 Task: Check the average views per listing of bar in the last 3 years.
Action: Mouse moved to (1006, 223)
Screenshot: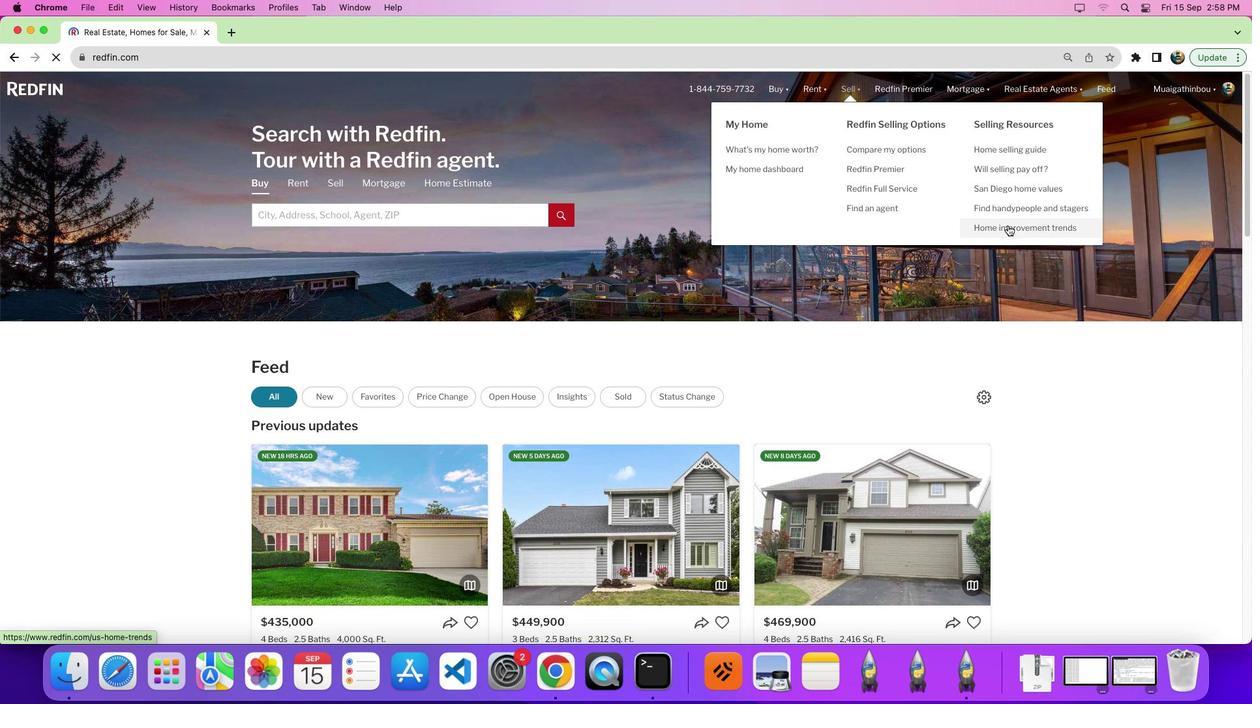 
Action: Mouse pressed left at (1006, 223)
Screenshot: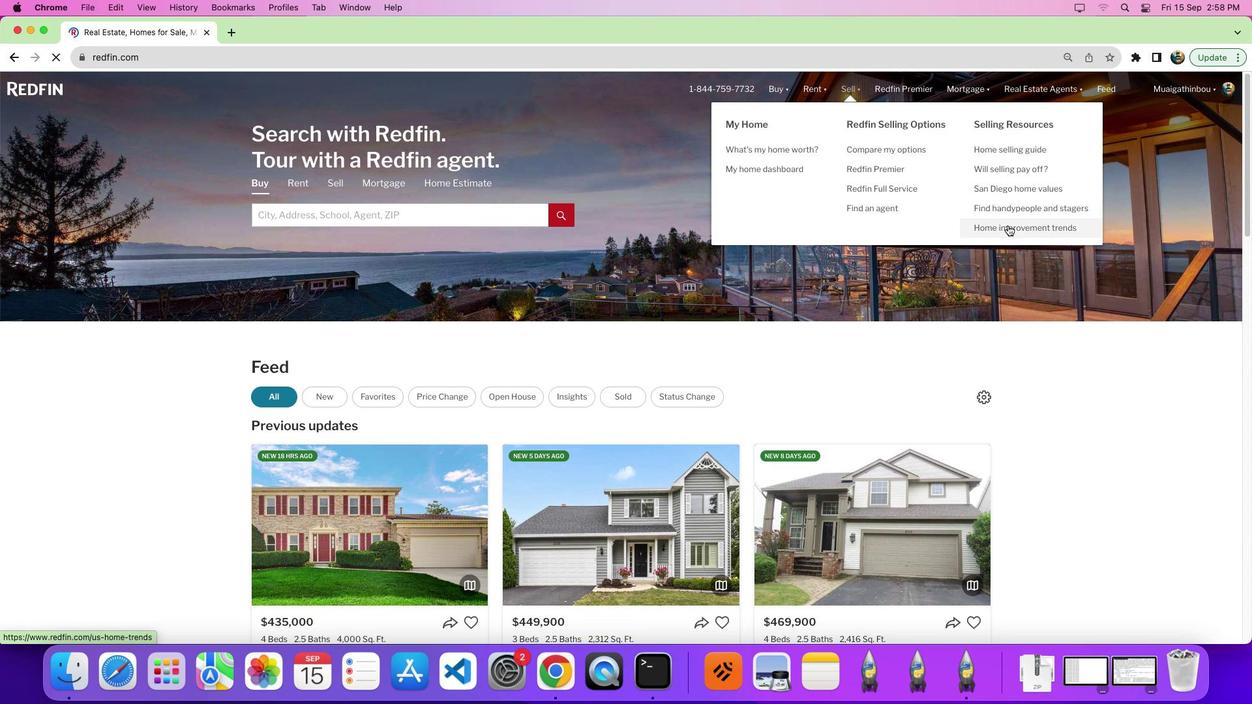 
Action: Mouse pressed left at (1006, 223)
Screenshot: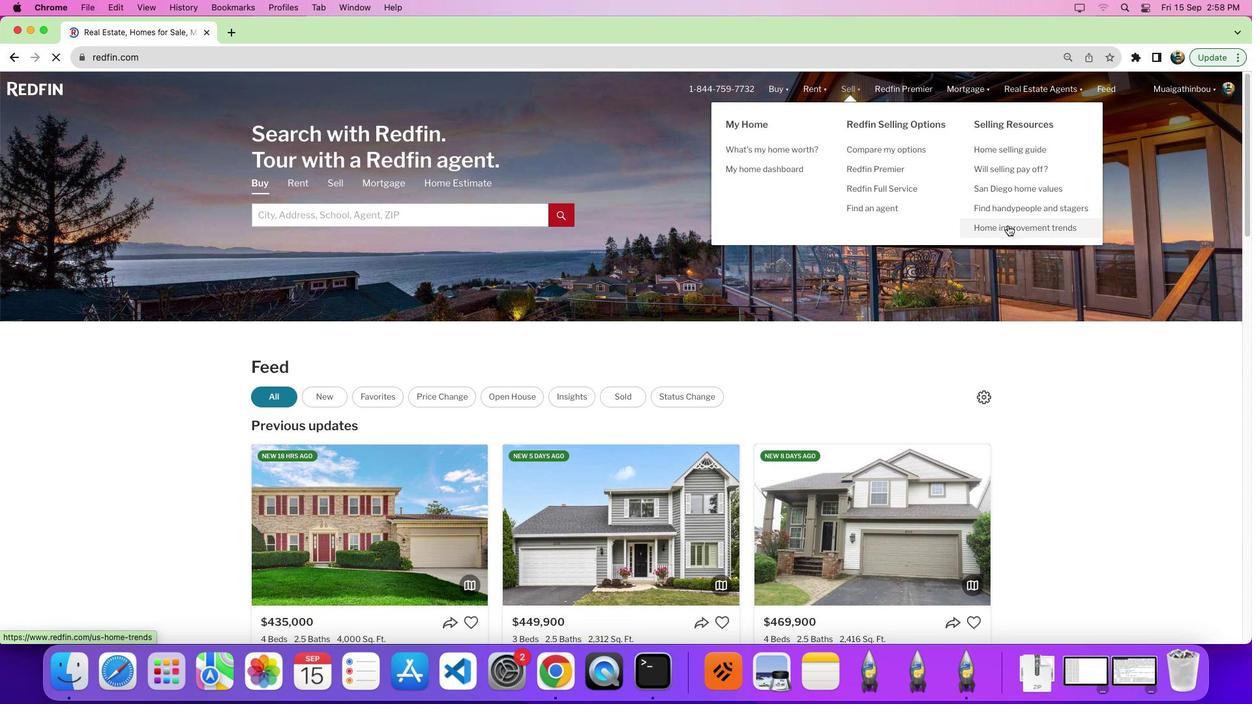 
Action: Mouse moved to (592, 402)
Screenshot: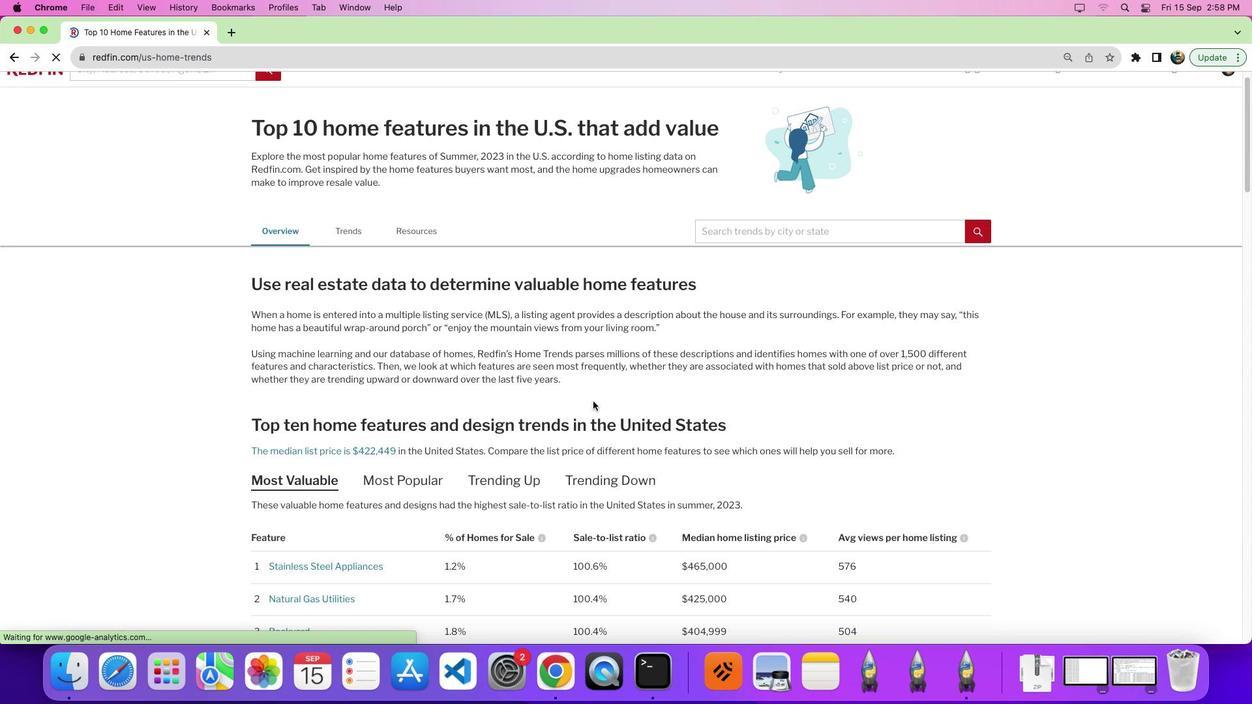 
Action: Mouse scrolled (592, 402) with delta (0, -1)
Screenshot: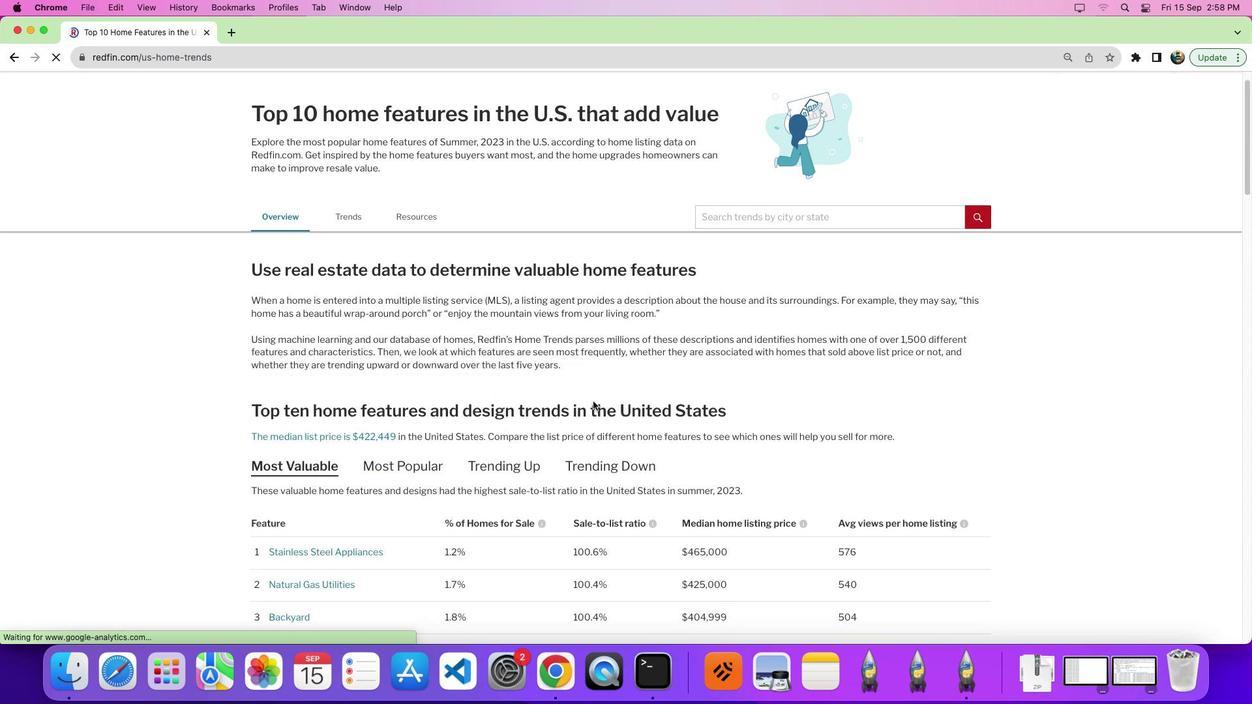 
Action: Mouse moved to (592, 402)
Screenshot: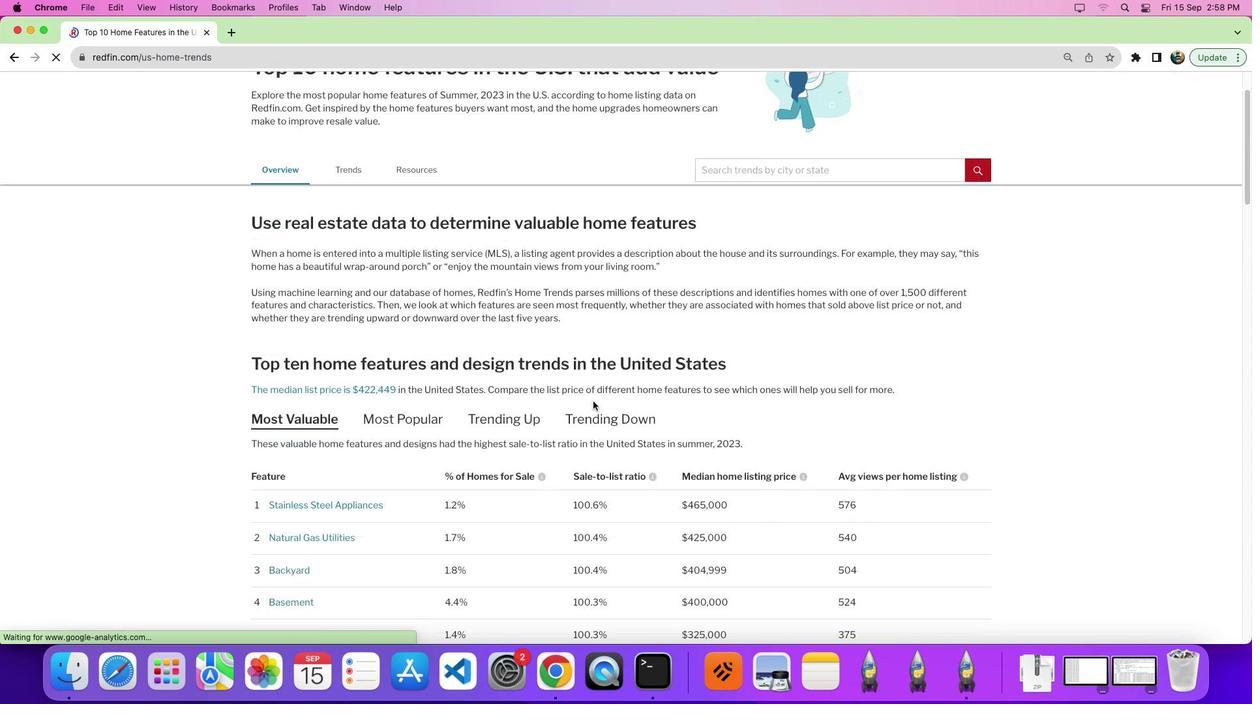 
Action: Mouse scrolled (592, 402) with delta (0, -1)
Screenshot: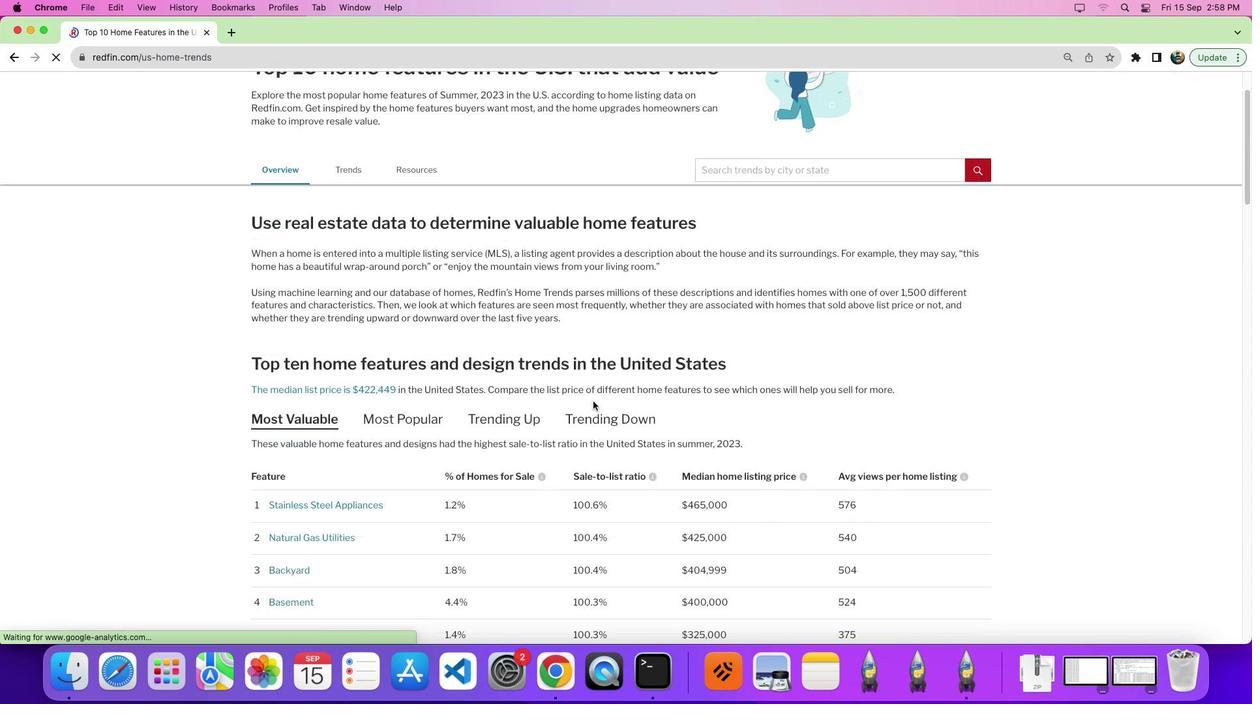 
Action: Mouse moved to (592, 400)
Screenshot: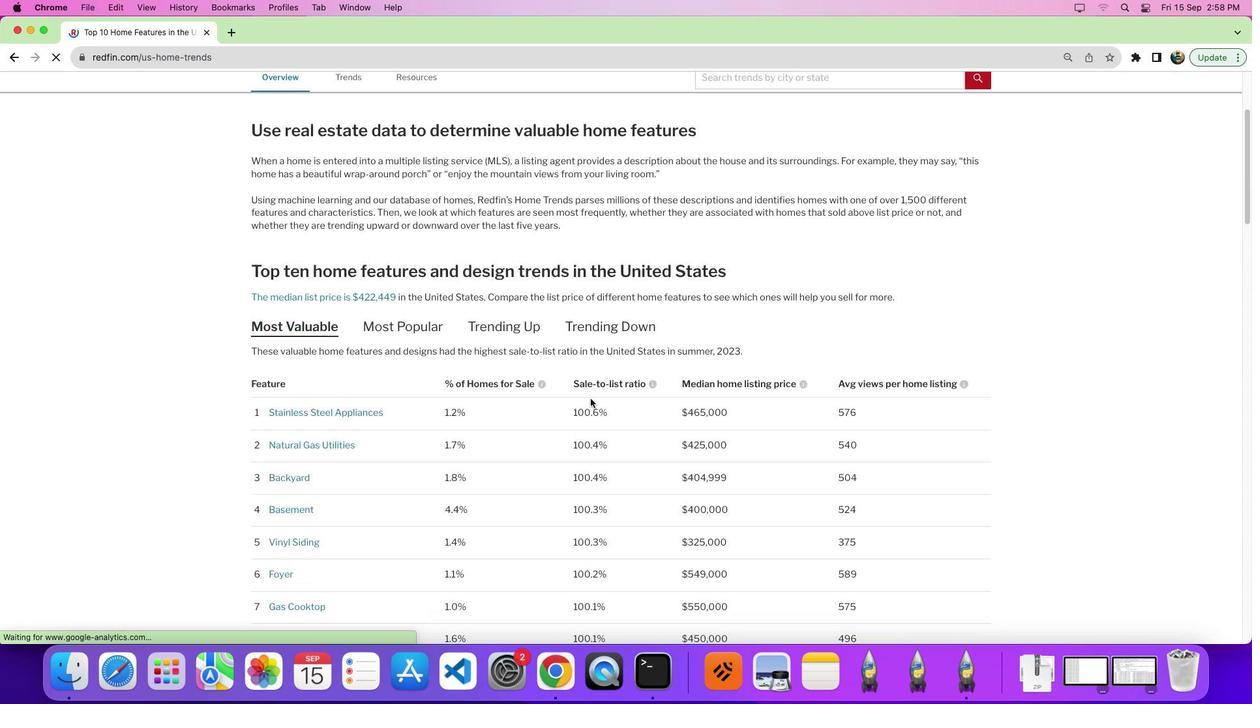 
Action: Mouse scrolled (592, 400) with delta (0, -3)
Screenshot: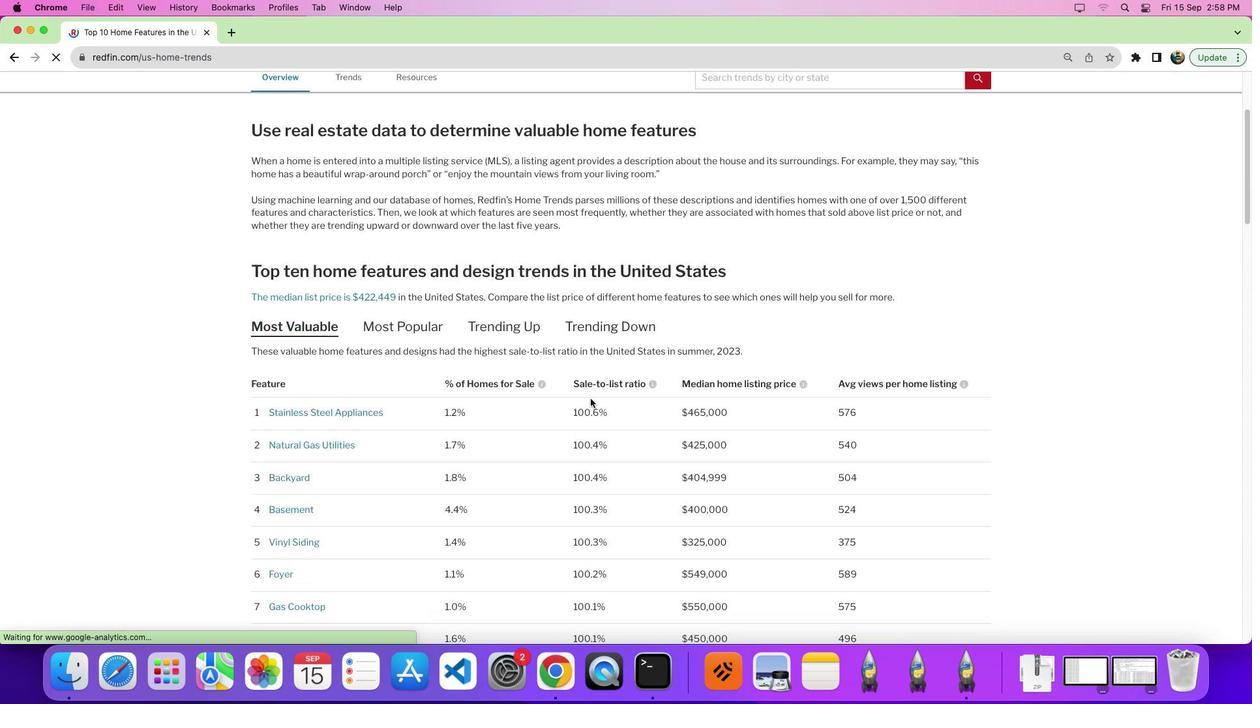 
Action: Mouse moved to (404, 256)
Screenshot: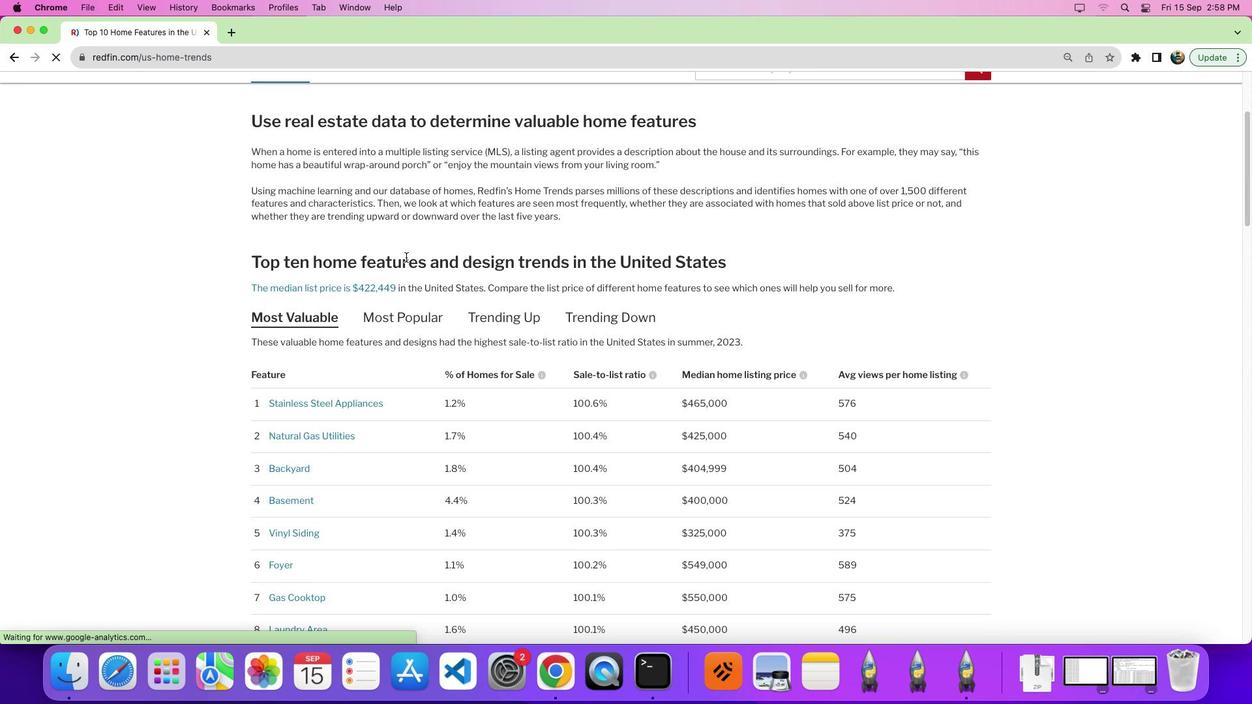 
Action: Mouse scrolled (404, 256) with delta (0, 0)
Screenshot: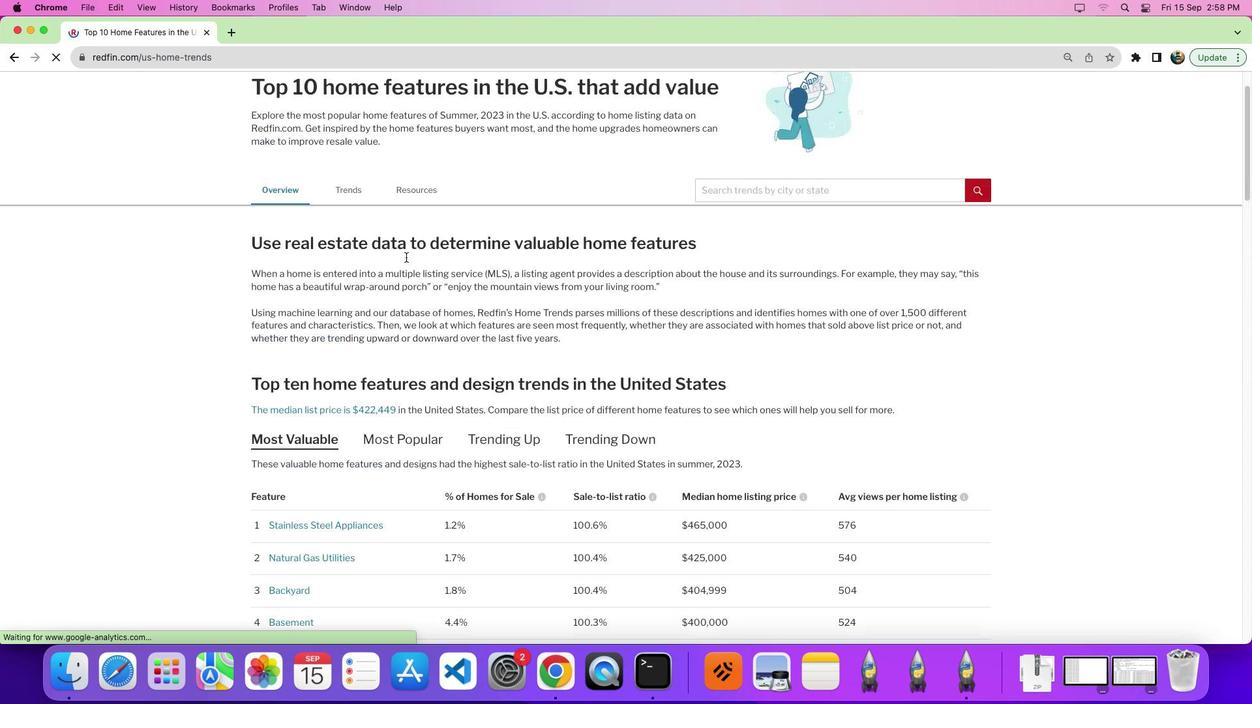 
Action: Mouse scrolled (404, 256) with delta (0, 0)
Screenshot: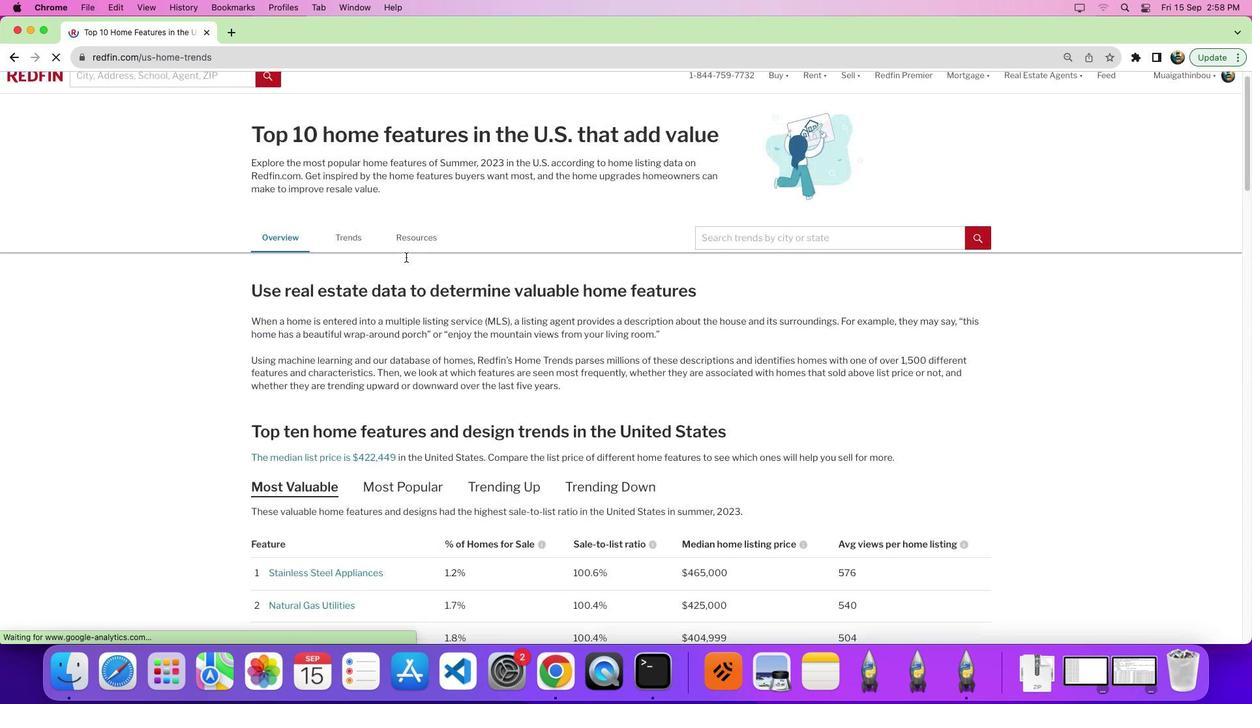 
Action: Mouse scrolled (404, 256) with delta (0, 3)
Screenshot: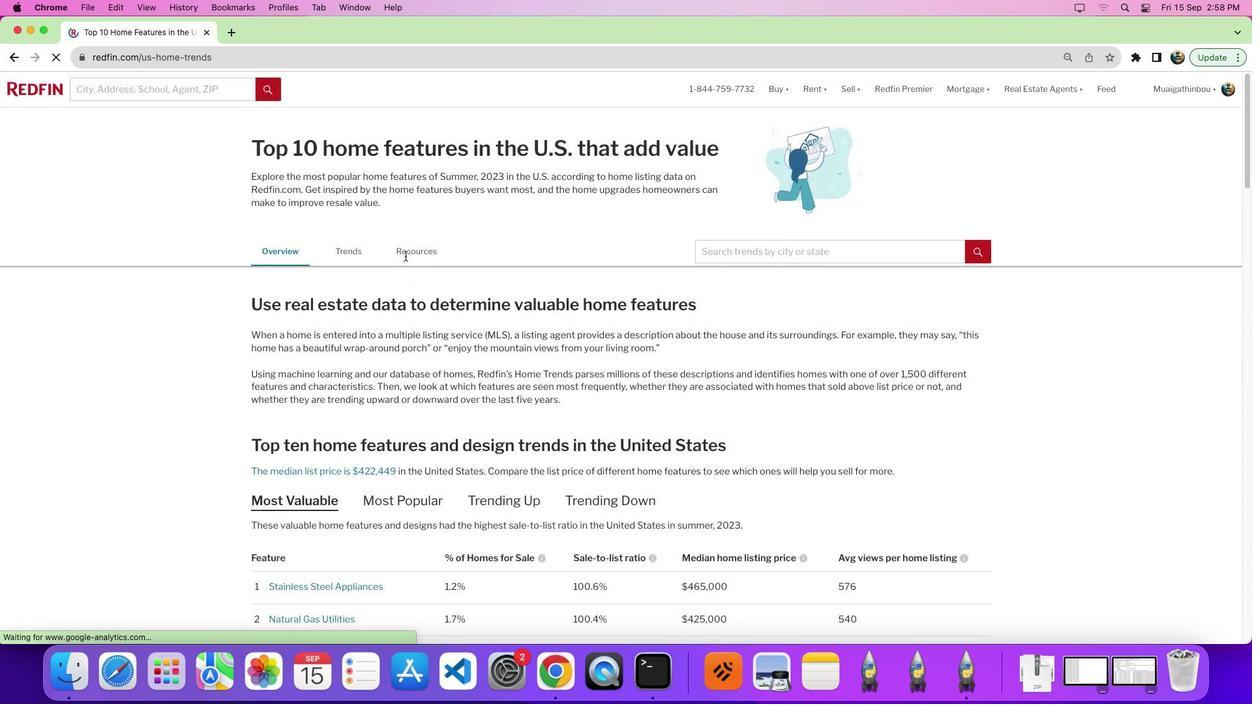 
Action: Mouse moved to (354, 252)
Screenshot: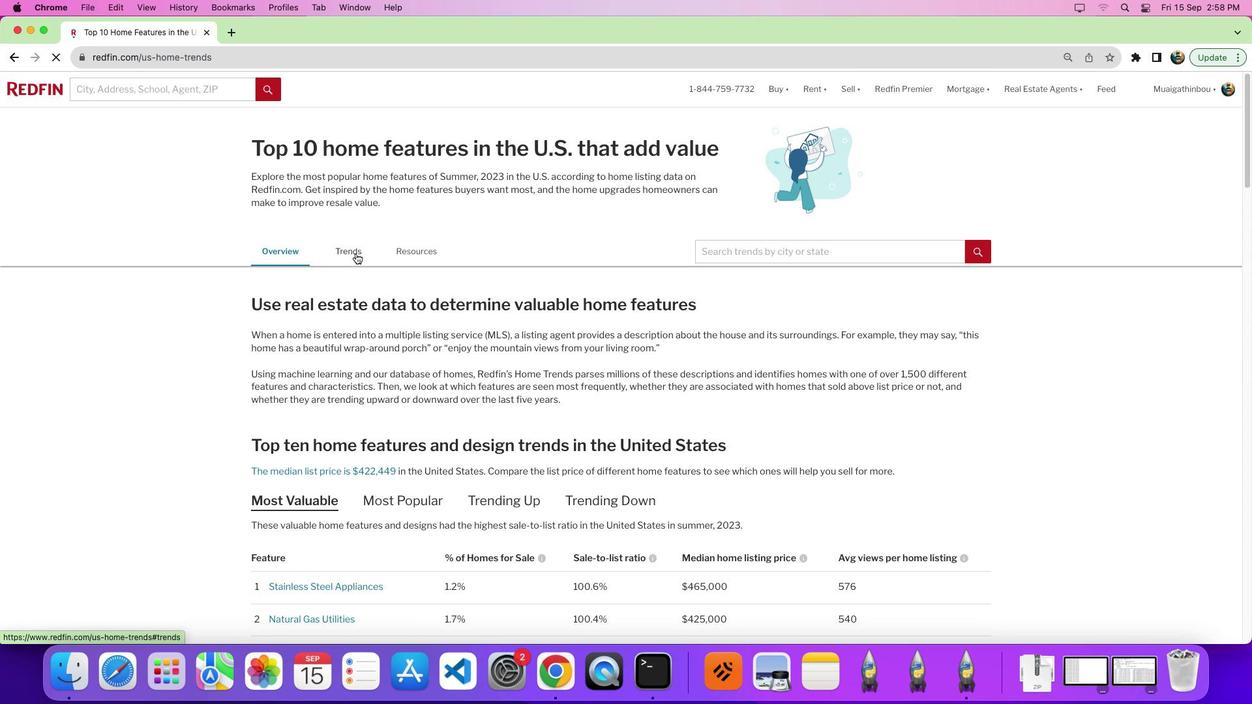 
Action: Mouse pressed left at (354, 252)
Screenshot: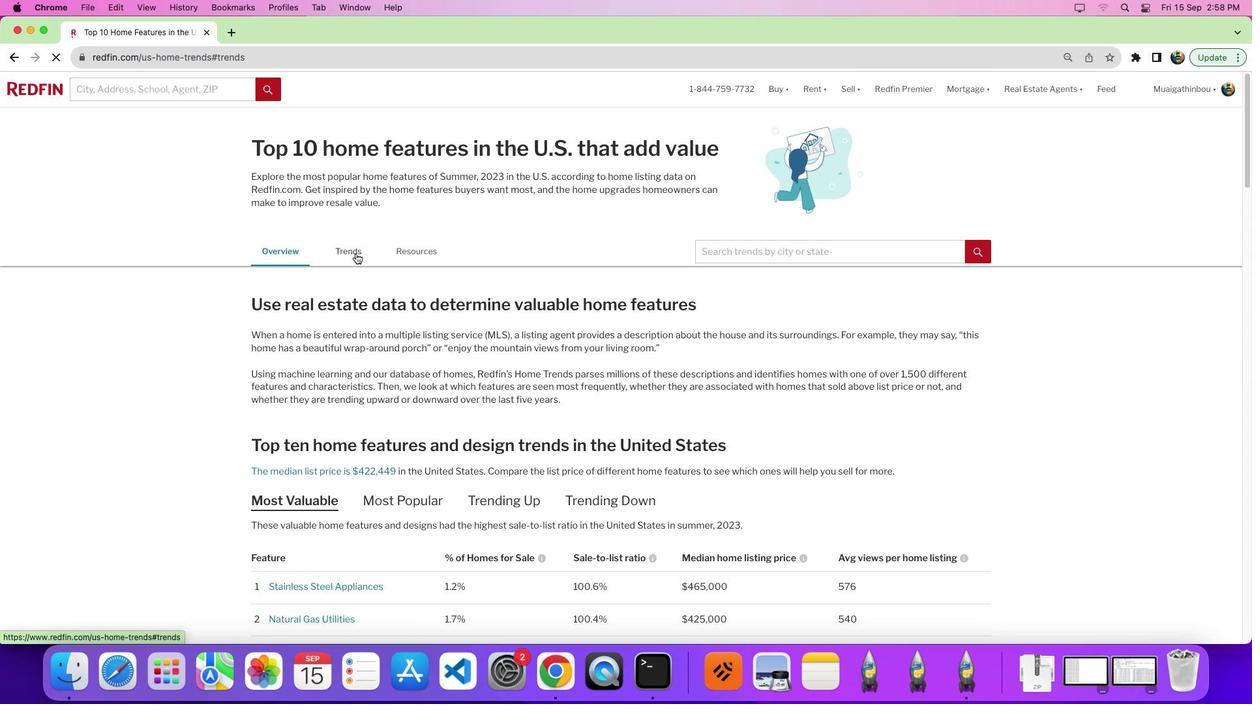 
Action: Mouse moved to (470, 324)
Screenshot: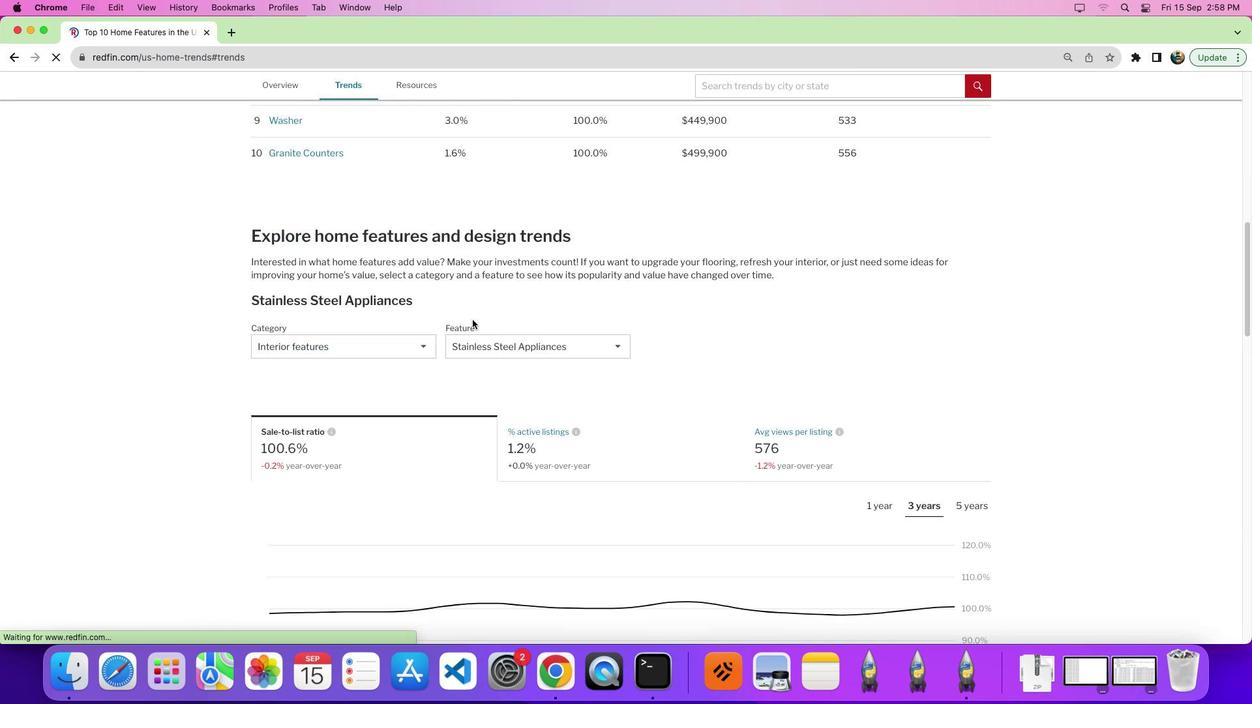 
Action: Mouse scrolled (470, 324) with delta (0, -1)
Screenshot: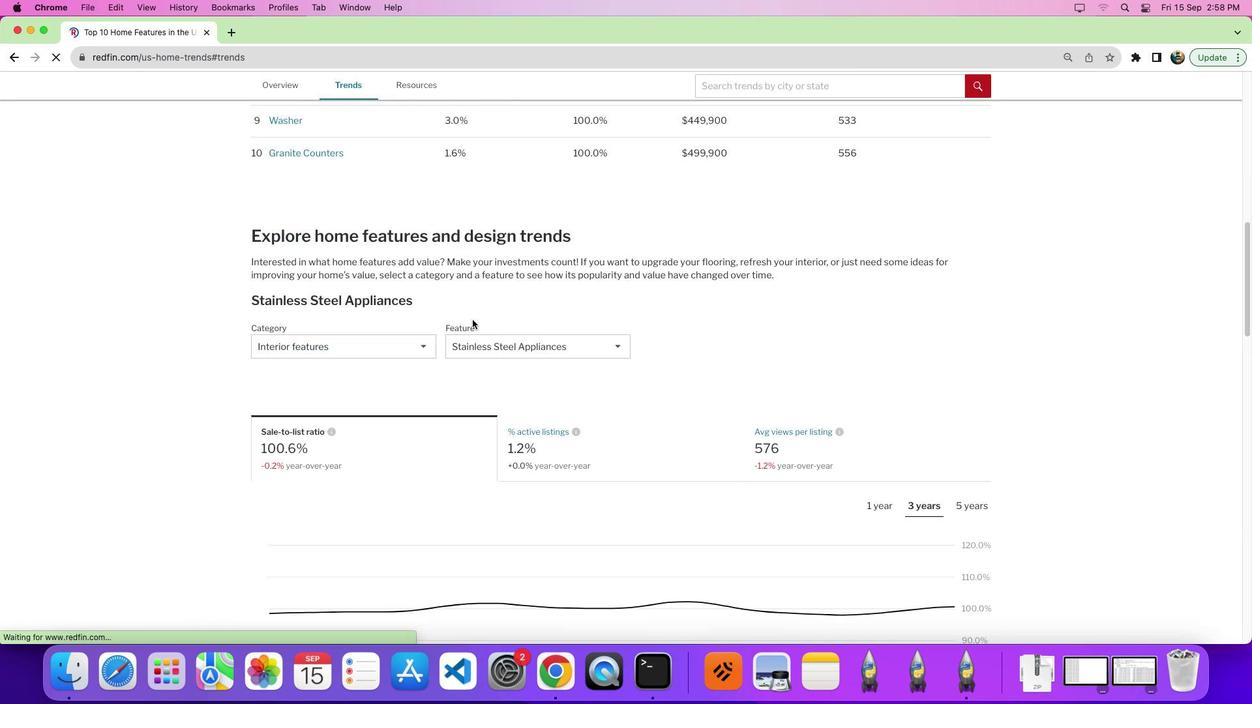 
Action: Mouse moved to (470, 322)
Screenshot: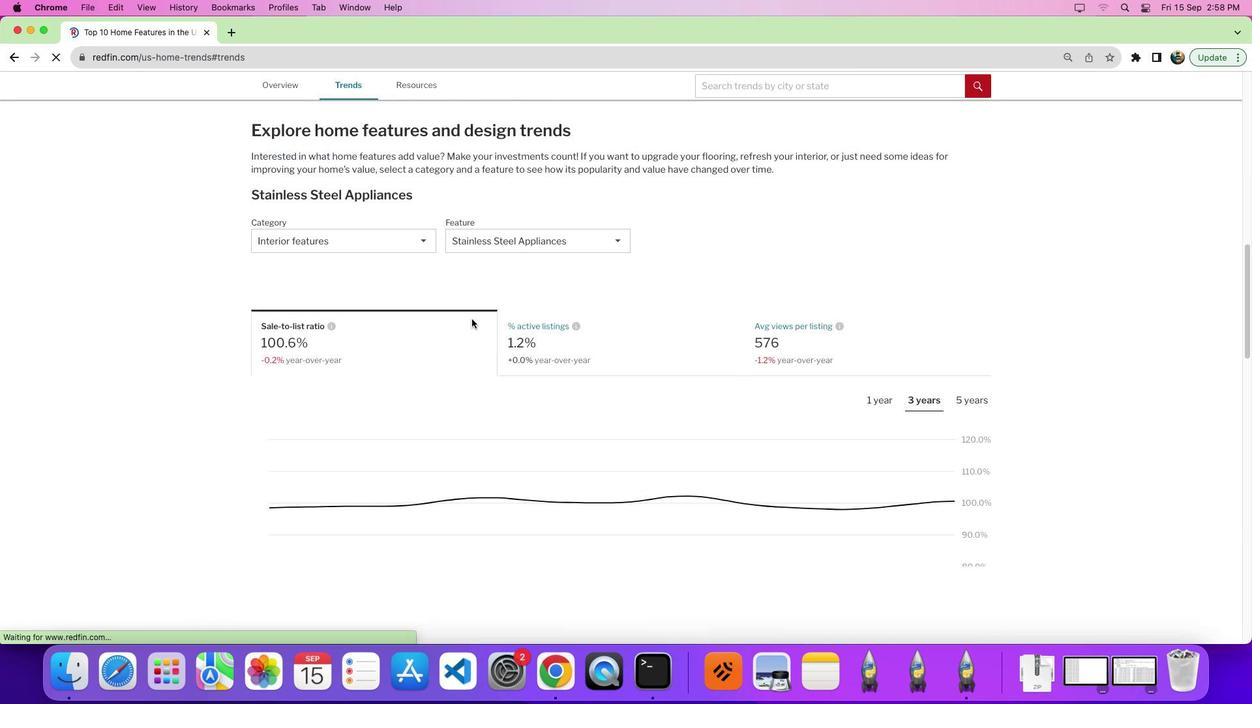 
Action: Mouse scrolled (470, 322) with delta (0, -1)
Screenshot: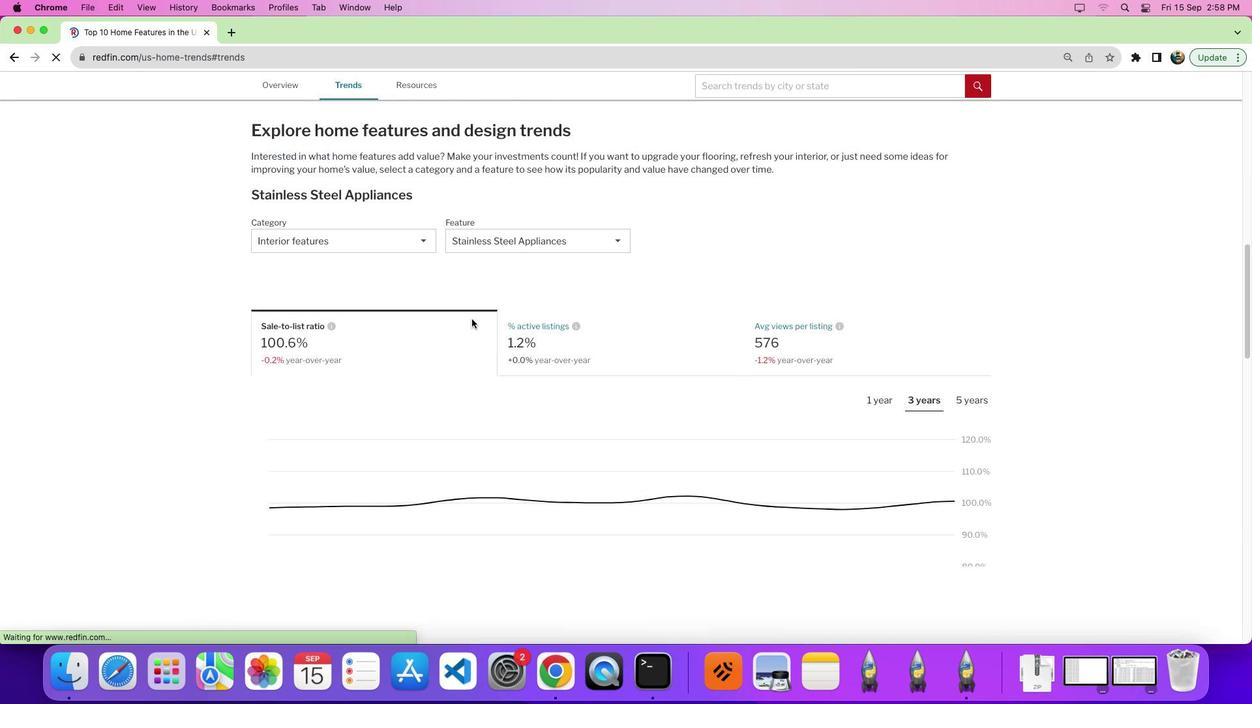 
Action: Mouse moved to (470, 320)
Screenshot: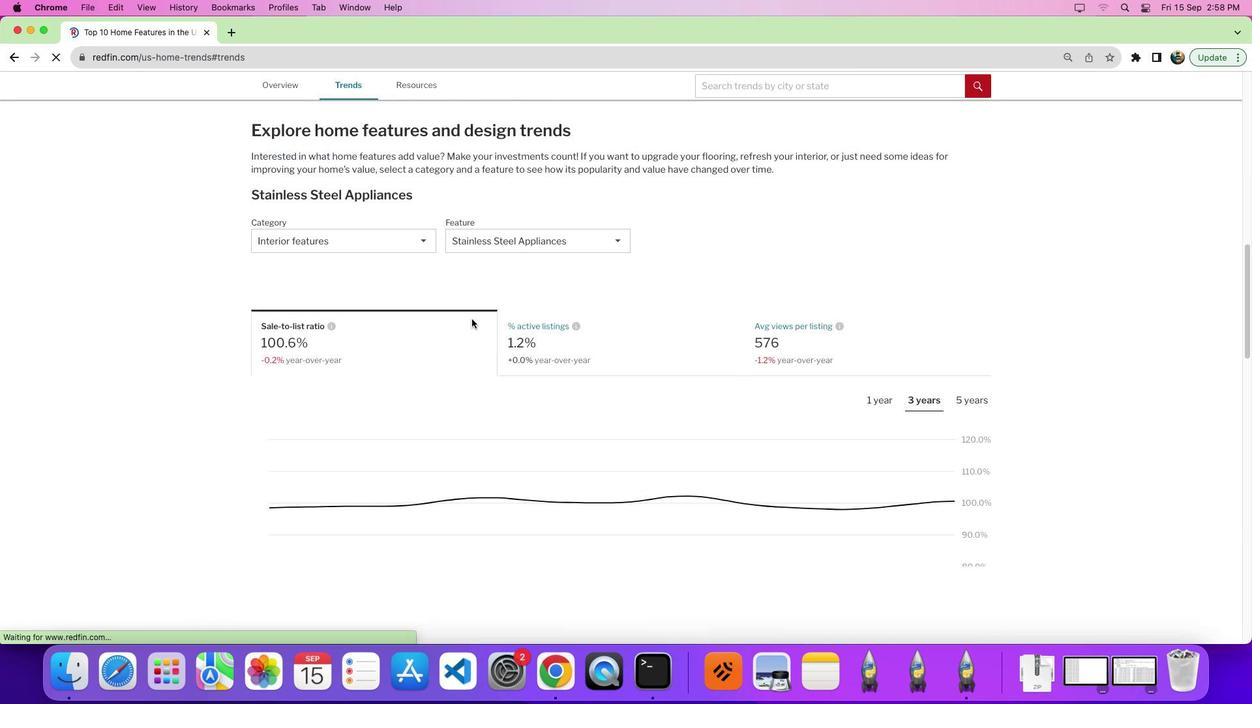 
Action: Mouse scrolled (470, 320) with delta (0, -5)
Screenshot: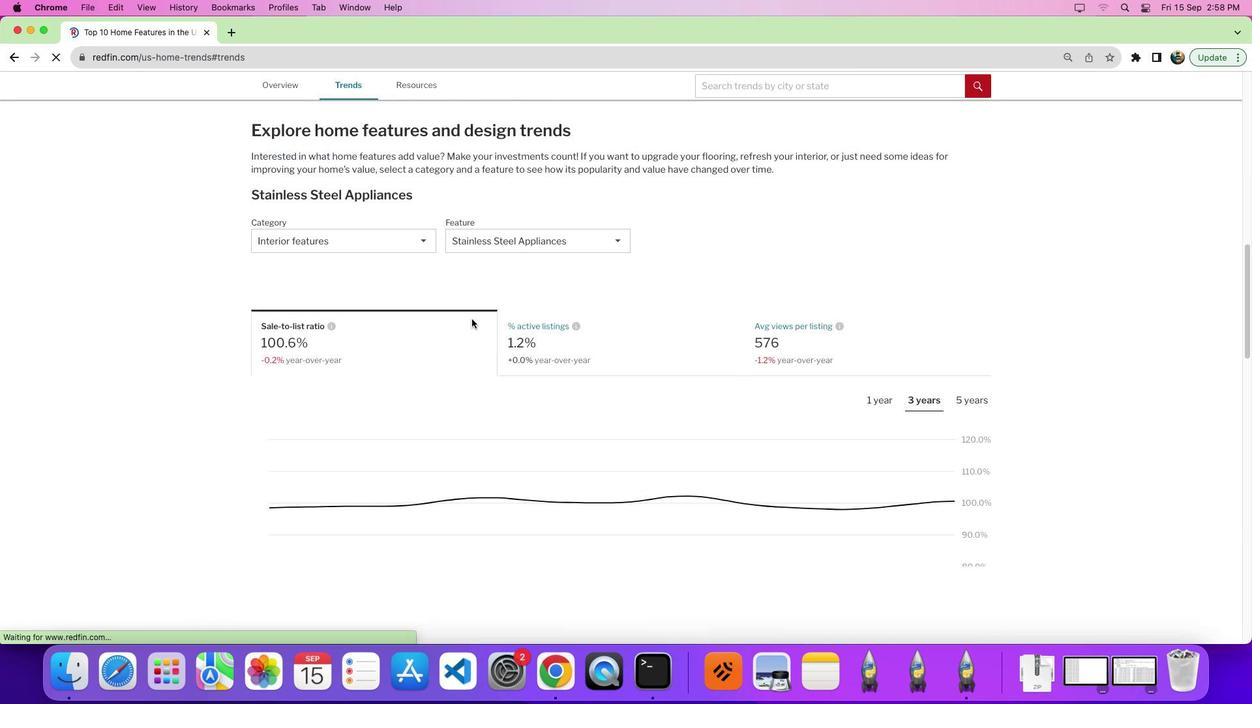 
Action: Mouse scrolled (470, 320) with delta (0, -7)
Screenshot: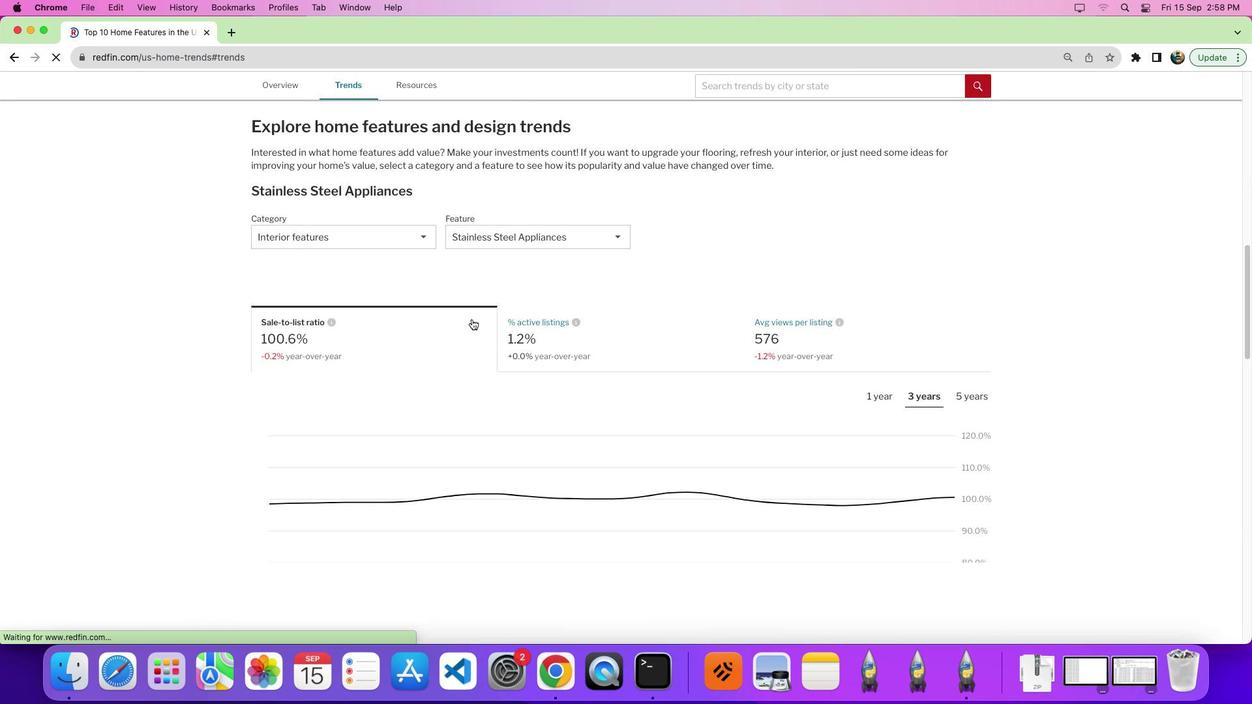 
Action: Mouse moved to (377, 232)
Screenshot: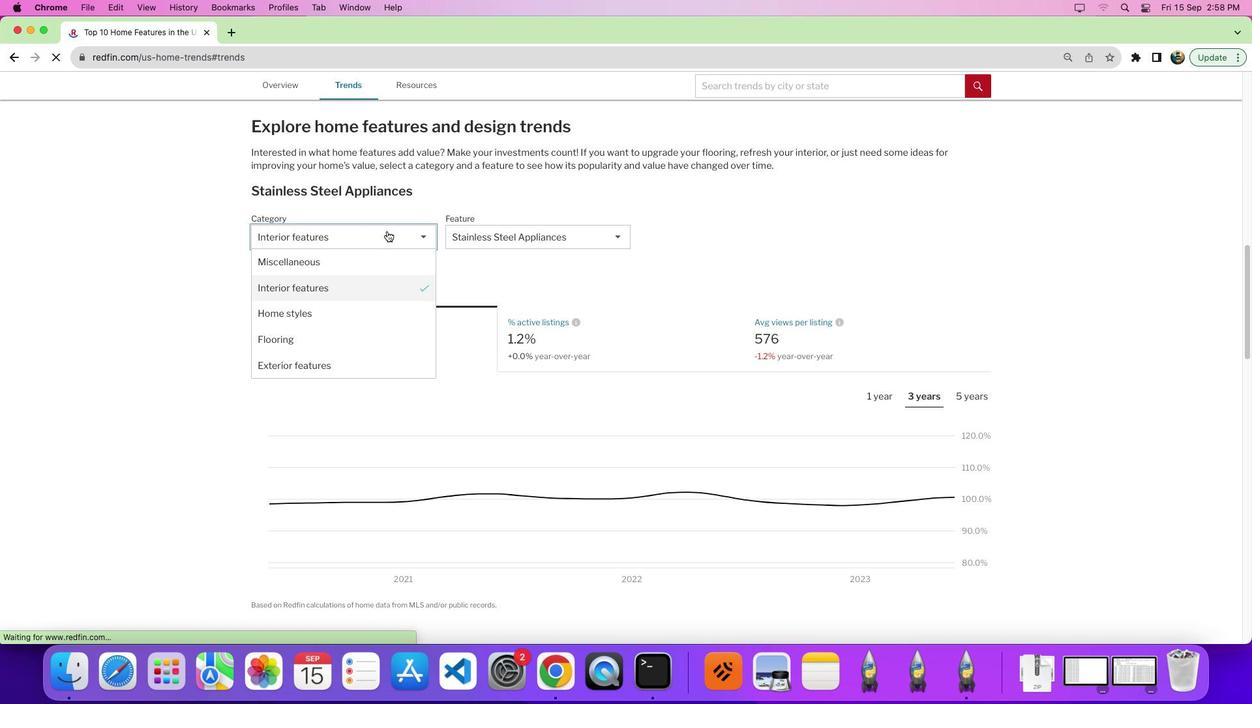 
Action: Mouse pressed left at (377, 232)
Screenshot: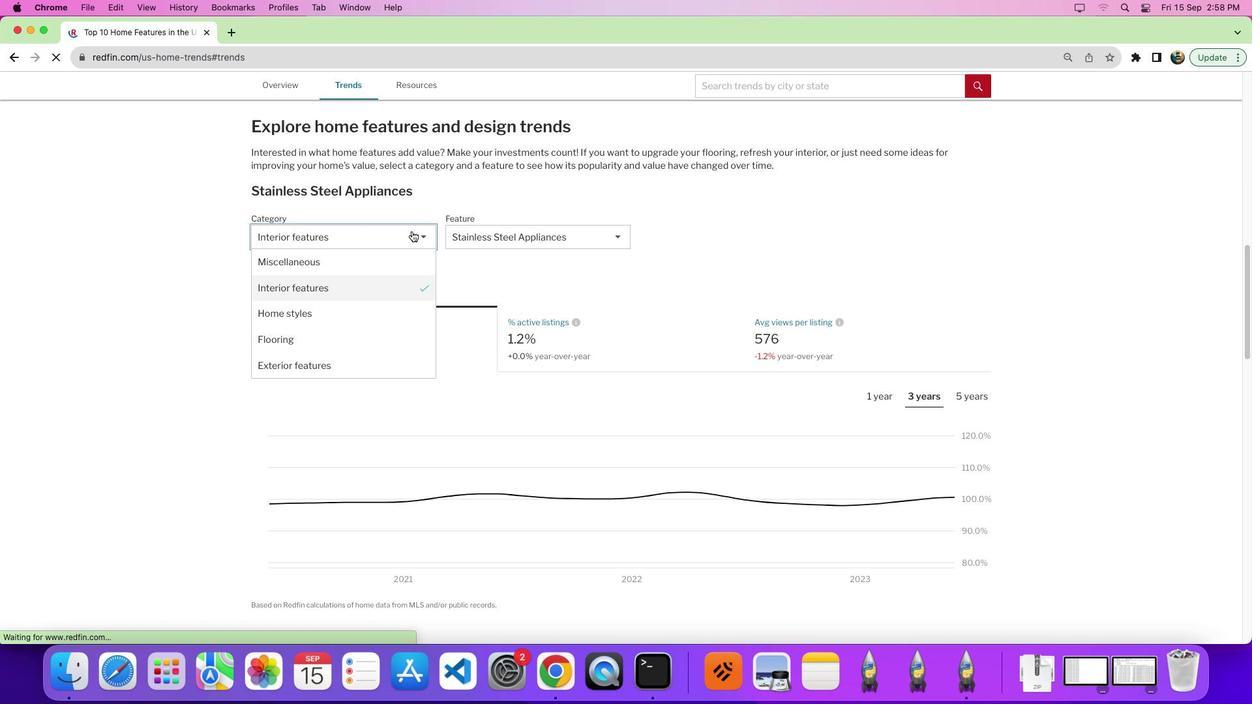 
Action: Mouse moved to (530, 236)
Screenshot: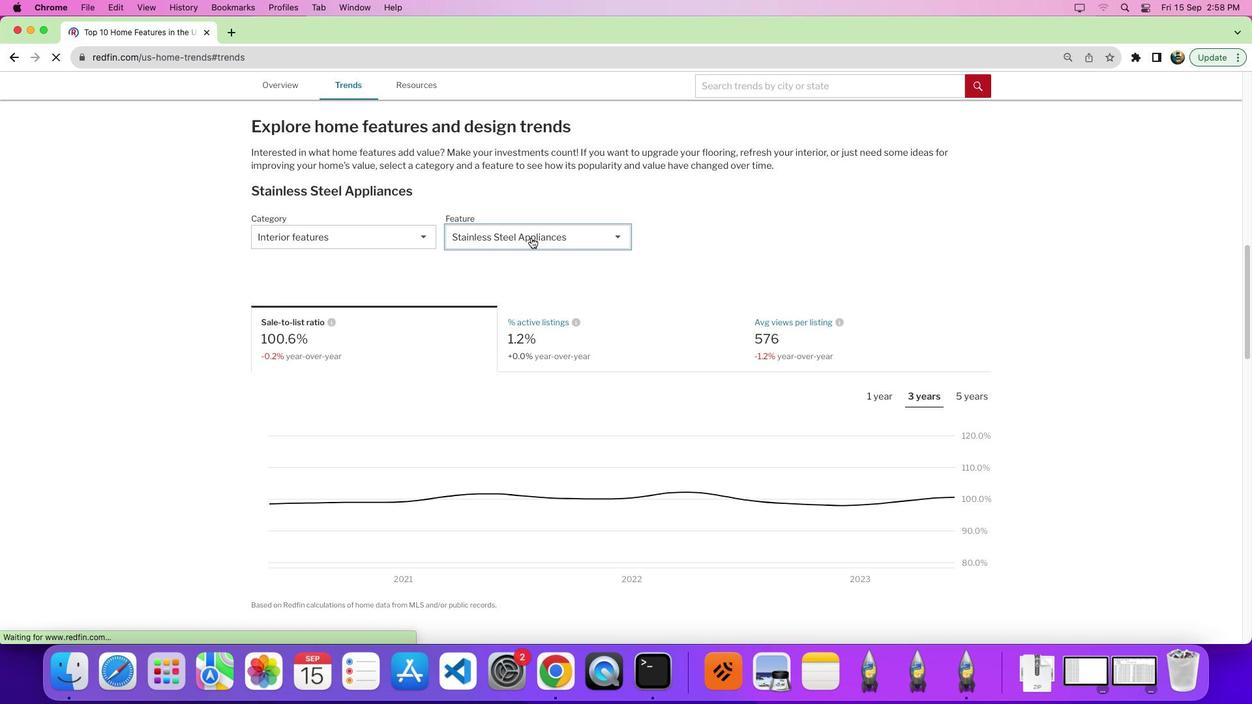 
Action: Mouse pressed left at (530, 236)
Screenshot: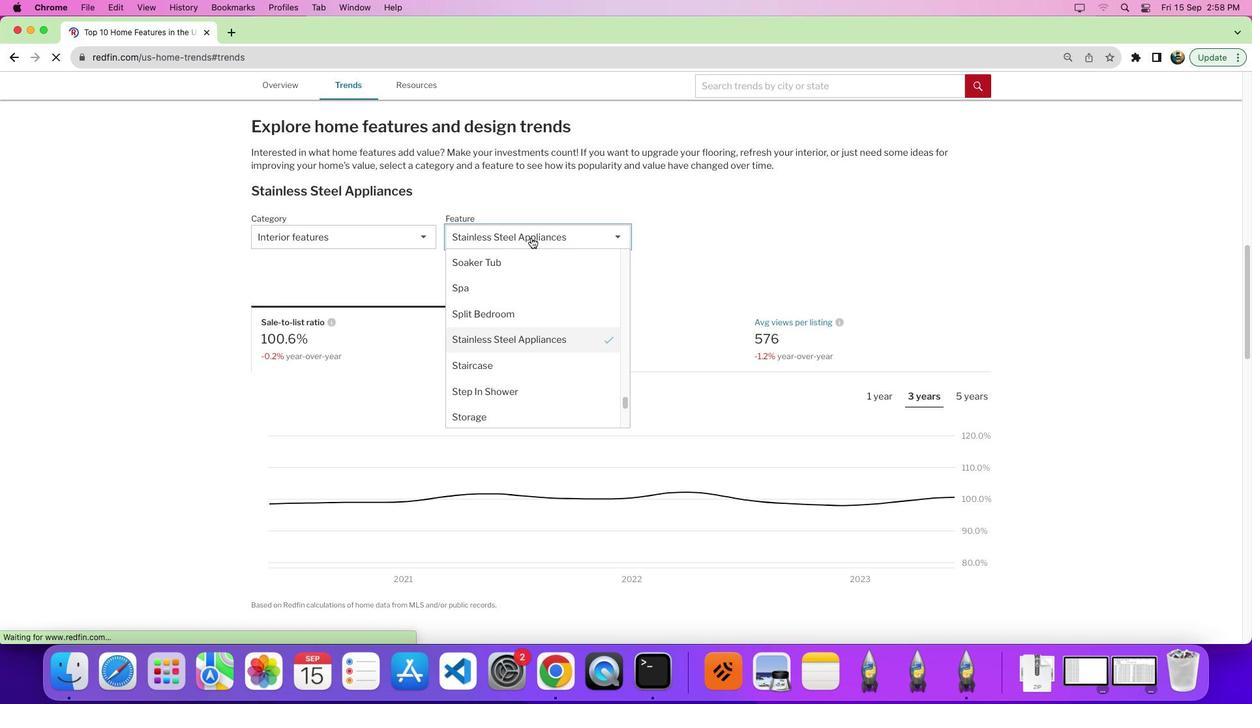 
Action: Mouse moved to (541, 303)
Screenshot: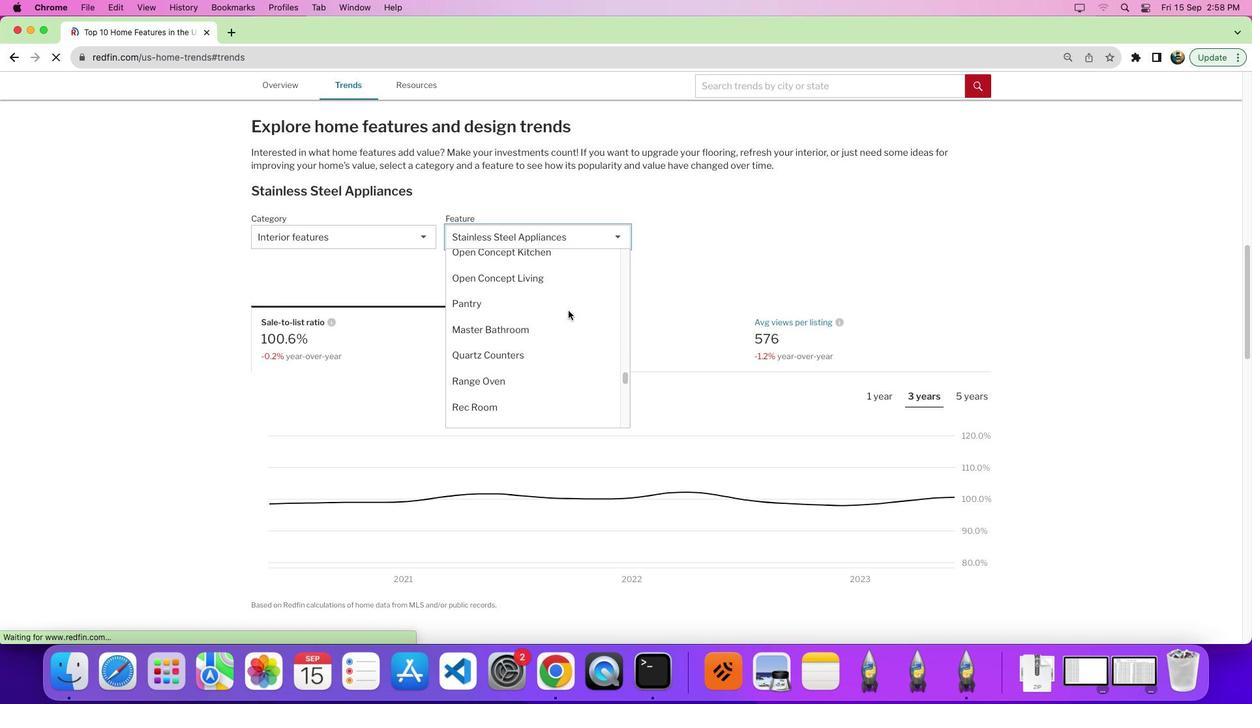 
Action: Mouse scrolled (541, 303) with delta (0, 0)
Screenshot: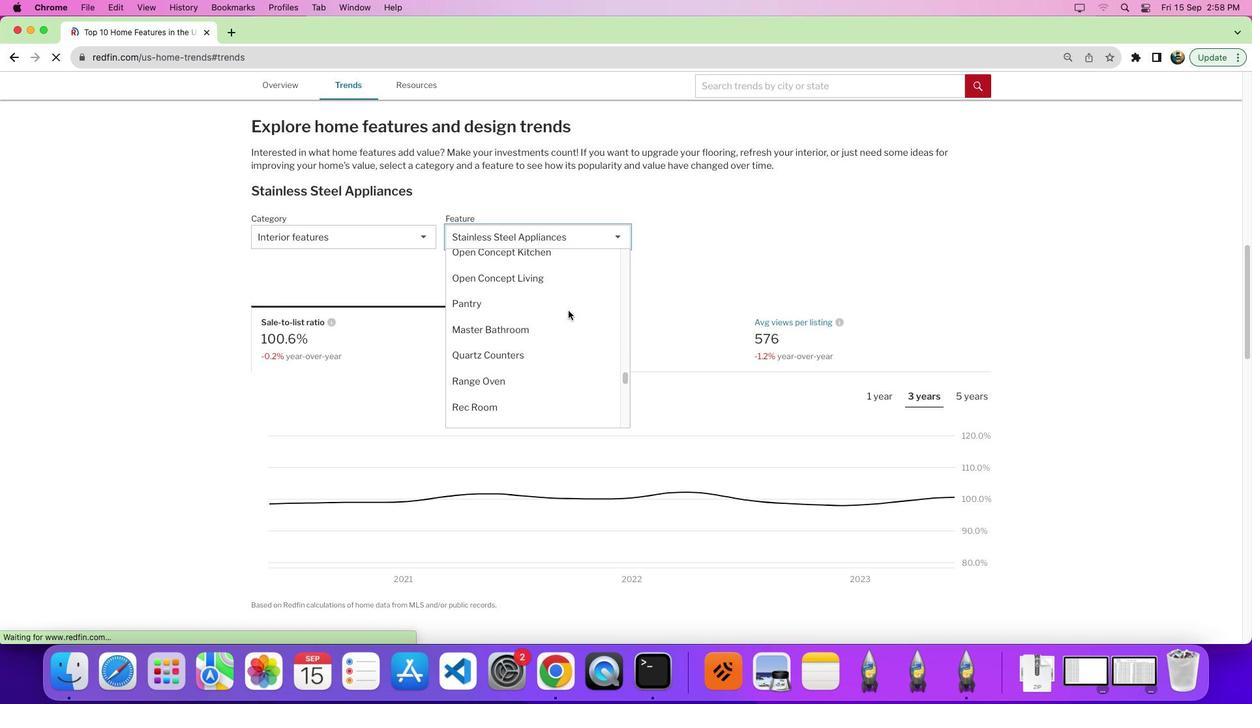 
Action: Mouse moved to (541, 303)
Screenshot: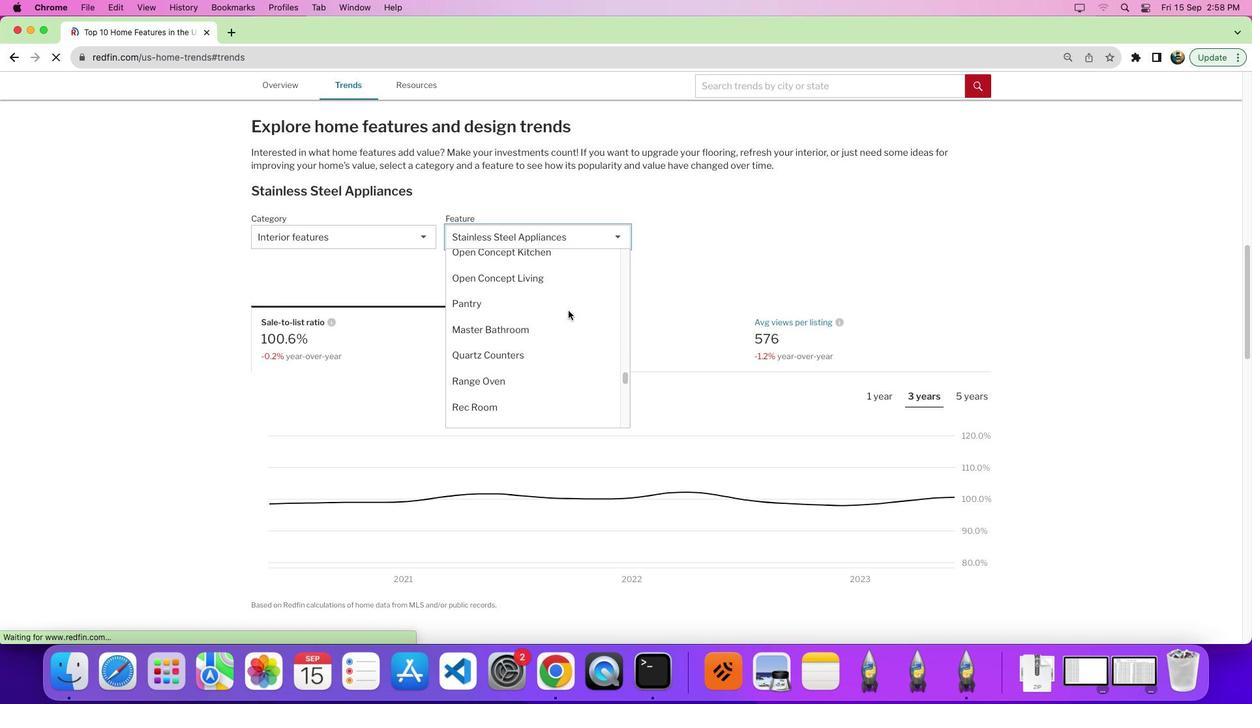 
Action: Mouse scrolled (541, 303) with delta (0, 0)
Screenshot: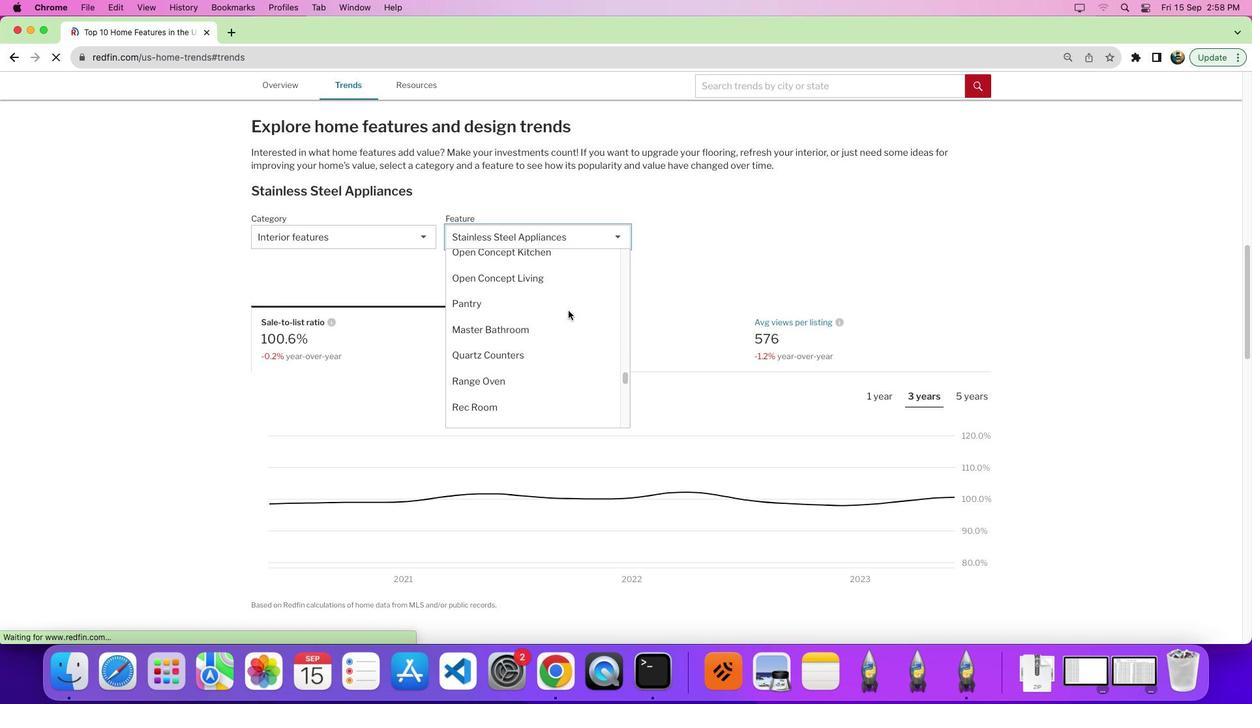 
Action: Mouse moved to (544, 305)
Screenshot: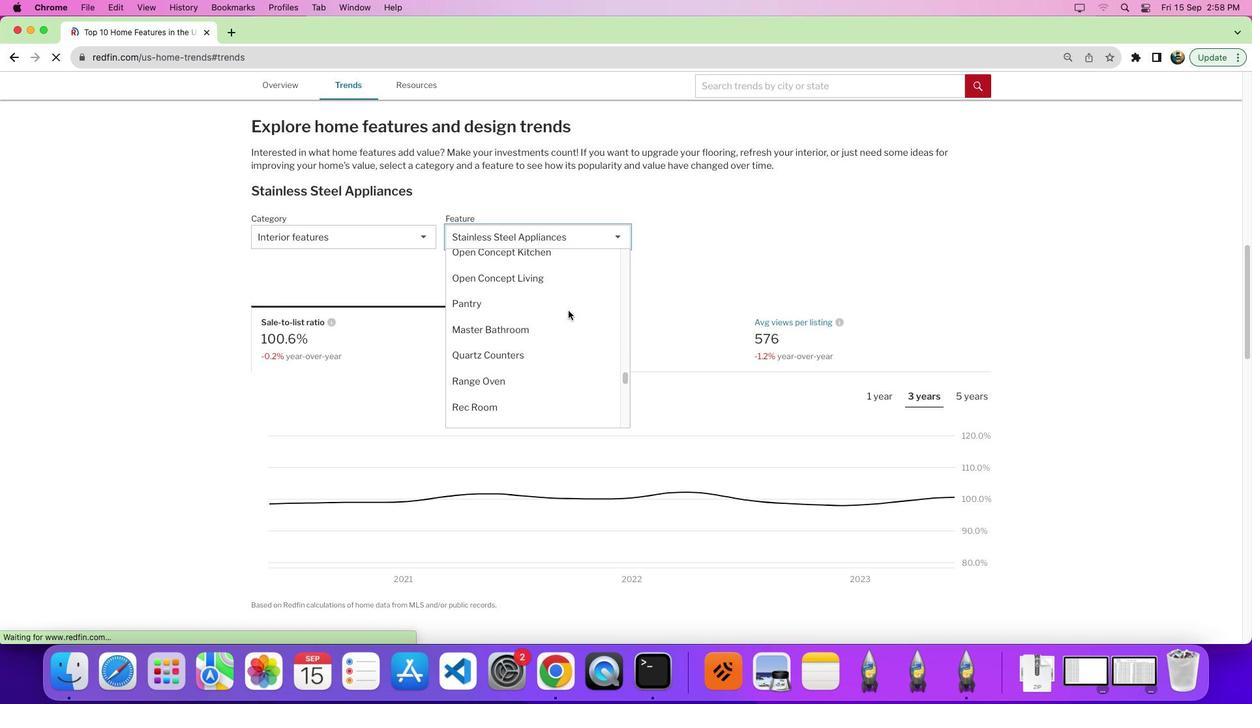 
Action: Mouse scrolled (544, 305) with delta (0, 5)
Screenshot: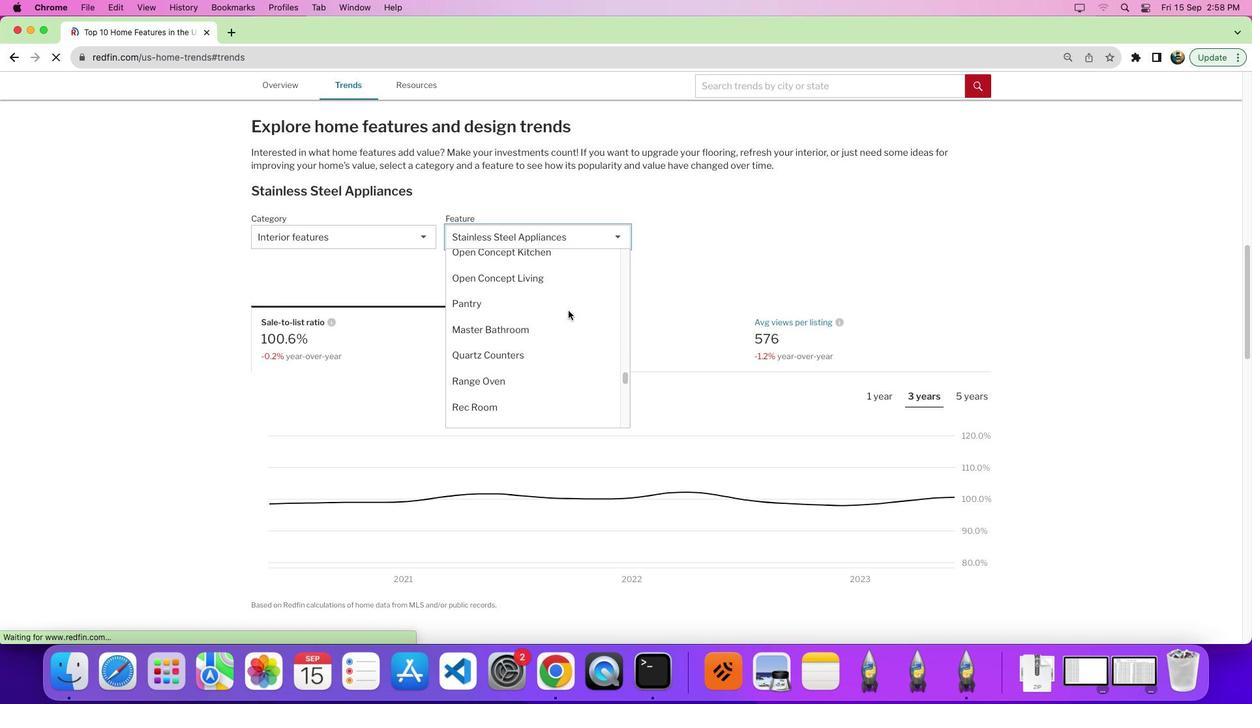 
Action: Mouse moved to (566, 307)
Screenshot: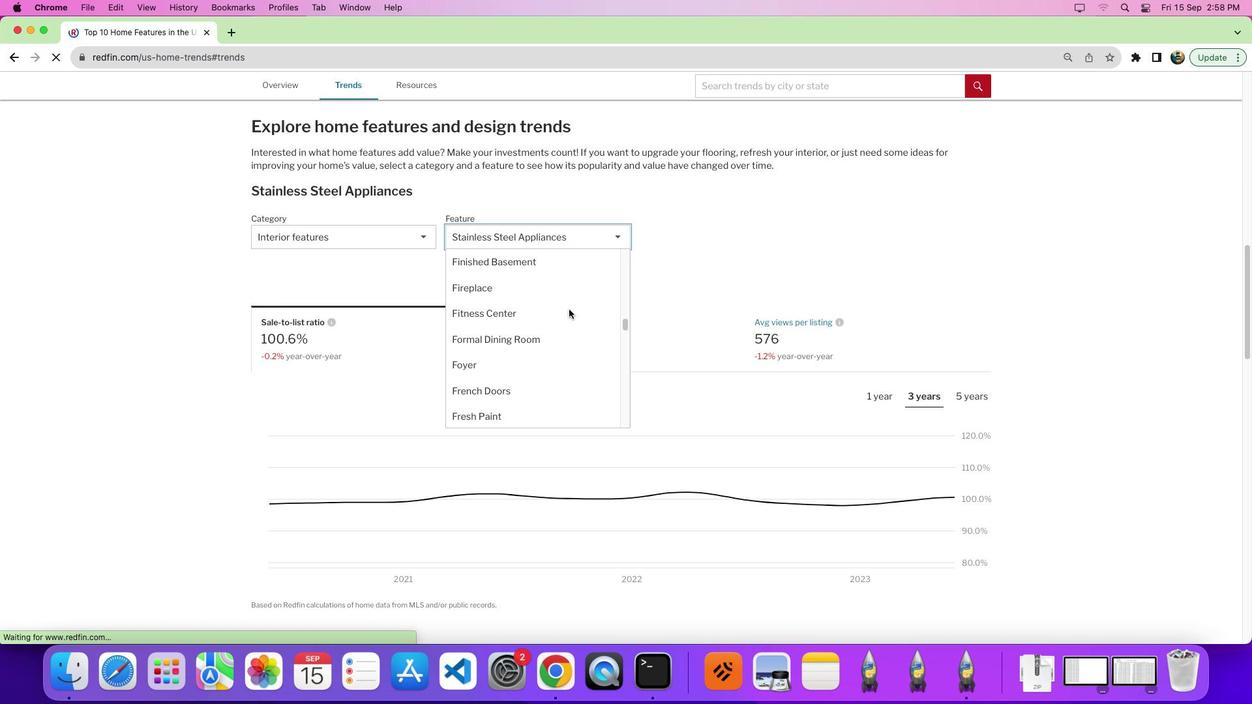 
Action: Mouse scrolled (566, 307) with delta (0, 0)
Screenshot: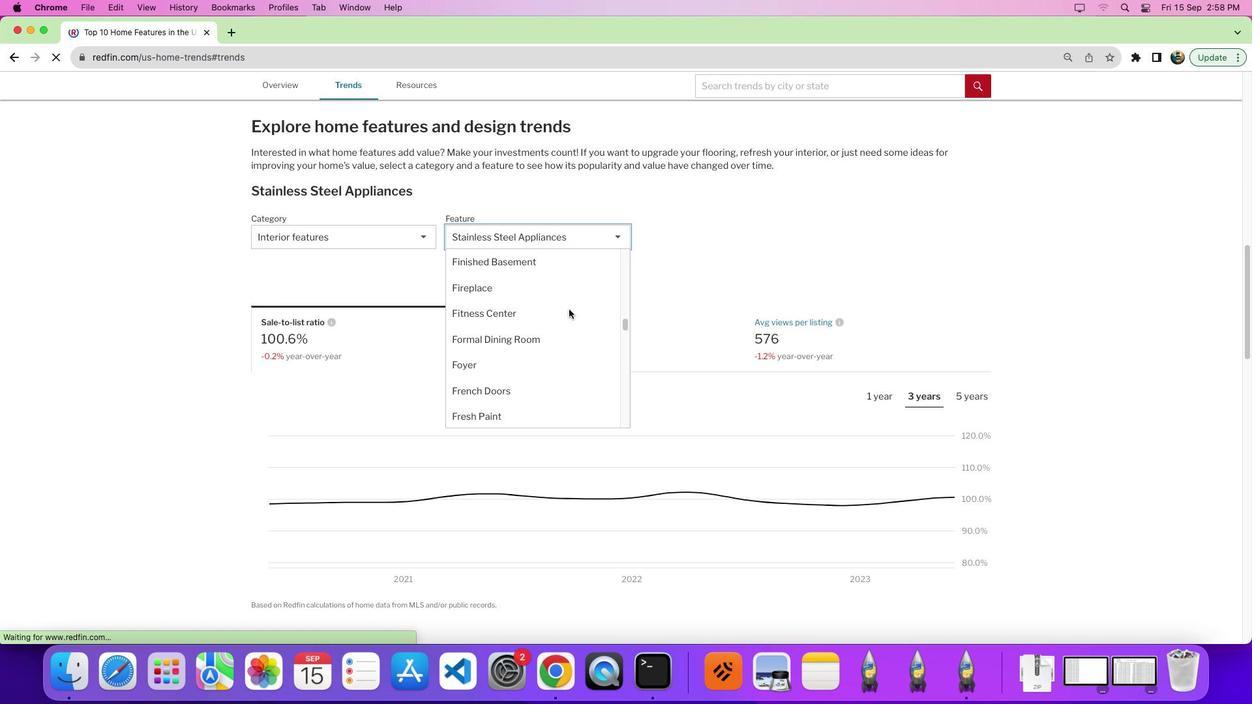 
Action: Mouse scrolled (566, 307) with delta (0, 0)
Screenshot: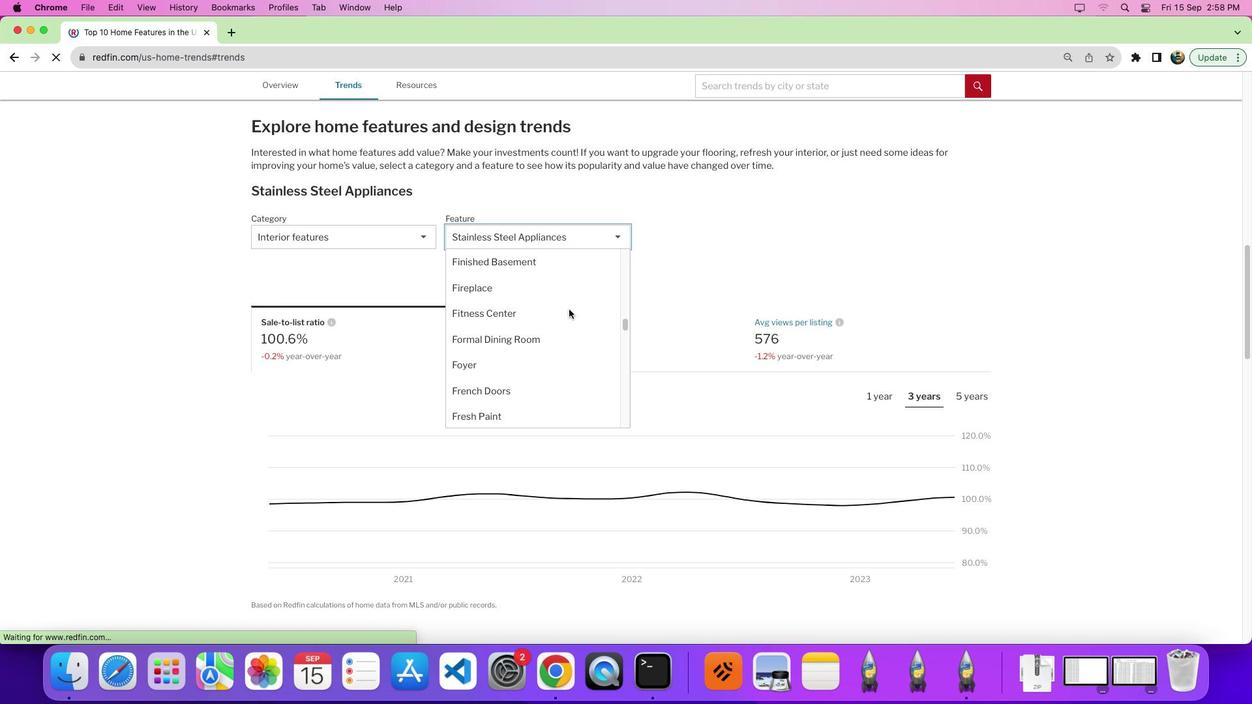 
Action: Mouse scrolled (566, 307) with delta (0, 5)
Screenshot: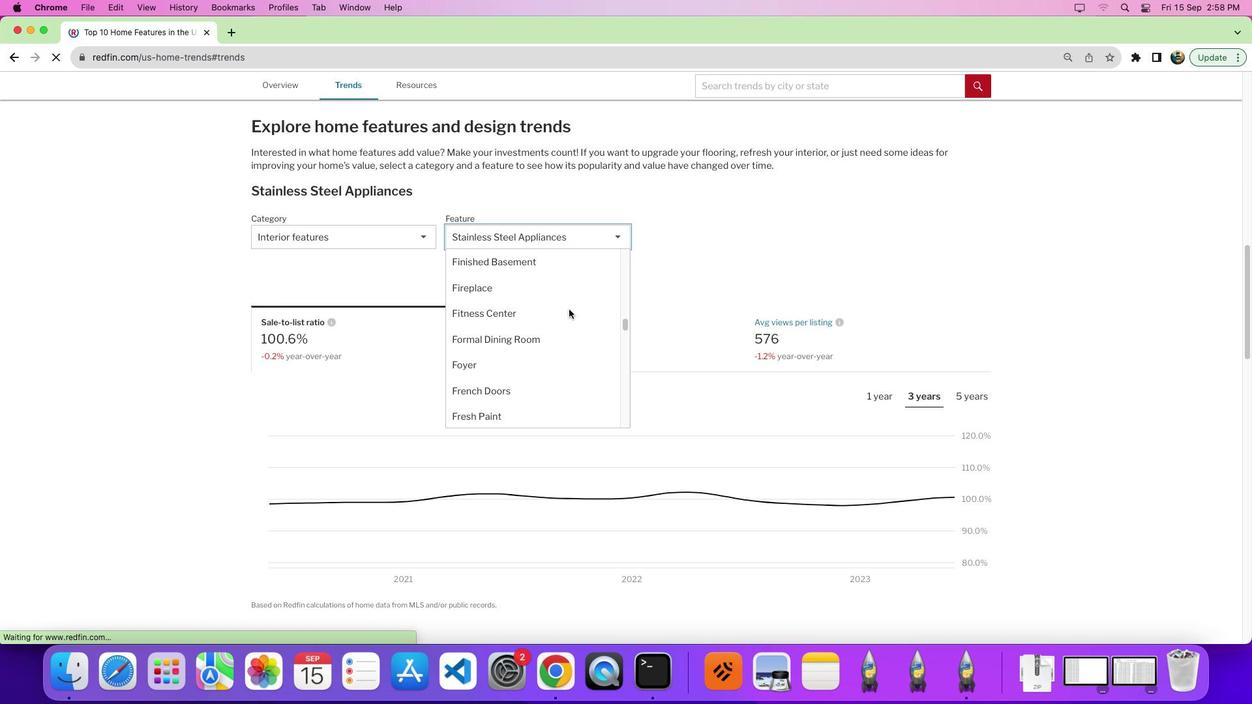 
Action: Mouse scrolled (566, 307) with delta (0, 7)
Screenshot: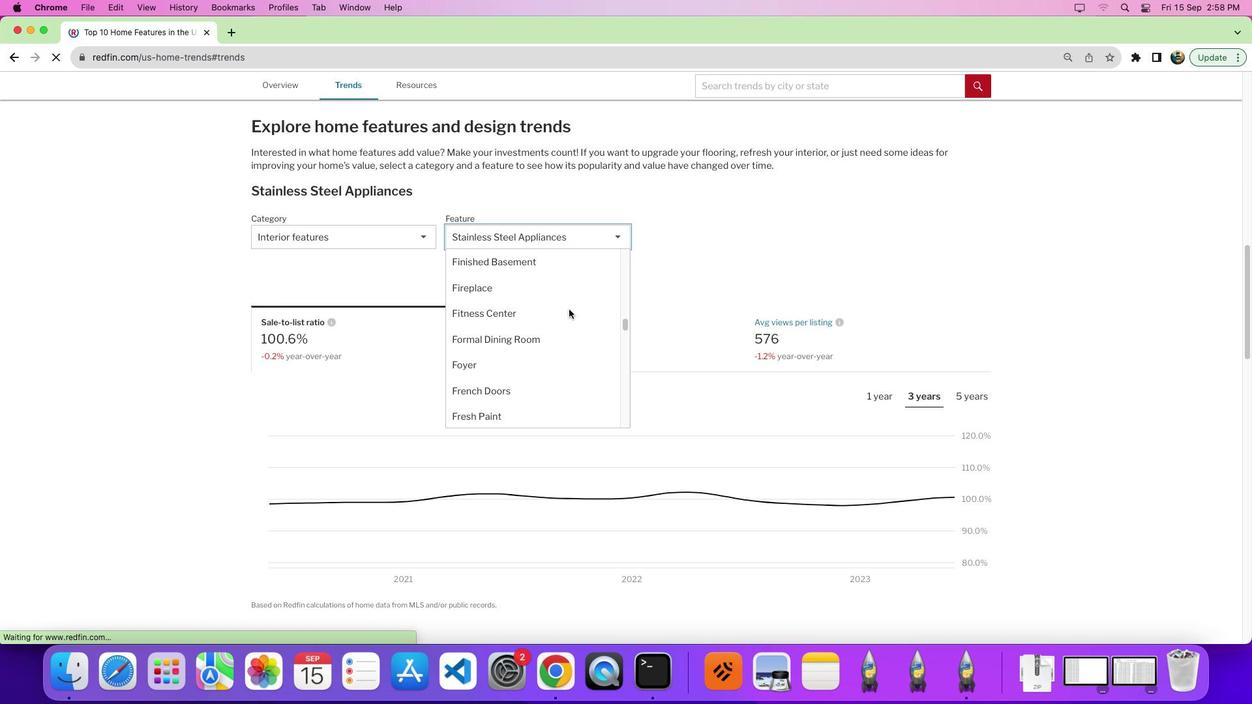 
Action: Mouse moved to (567, 307)
Screenshot: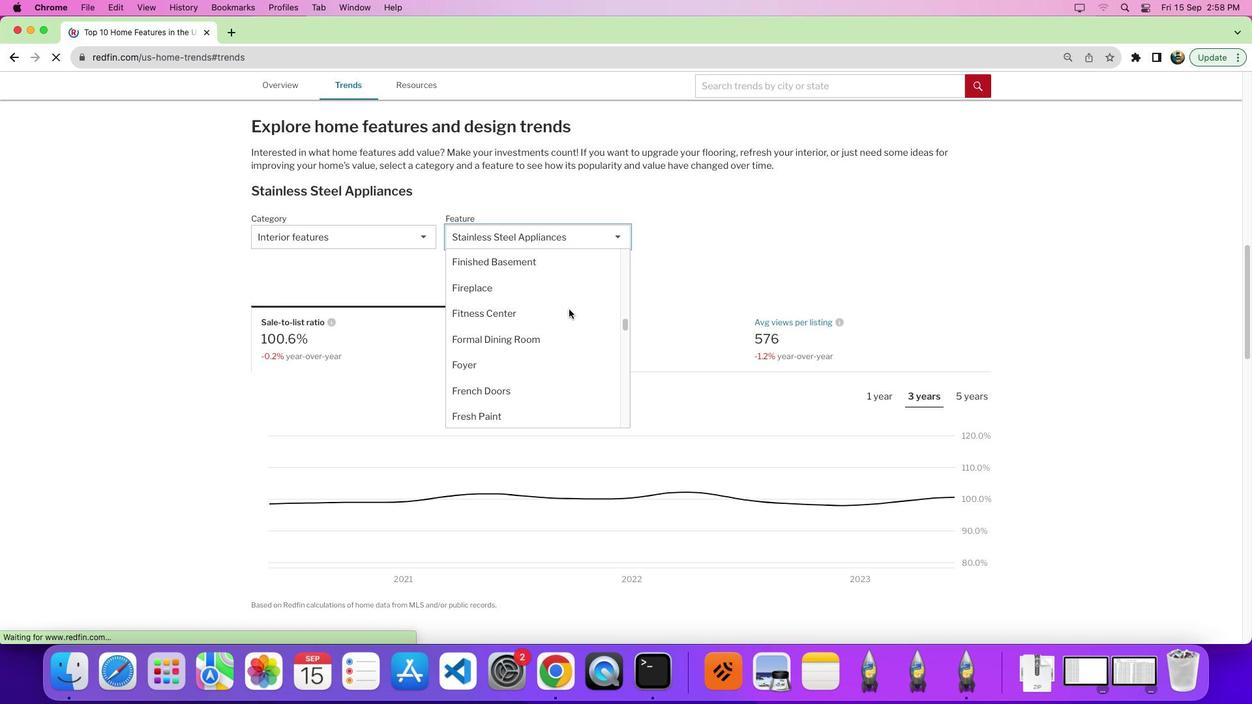 
Action: Mouse scrolled (567, 307) with delta (0, 0)
Screenshot: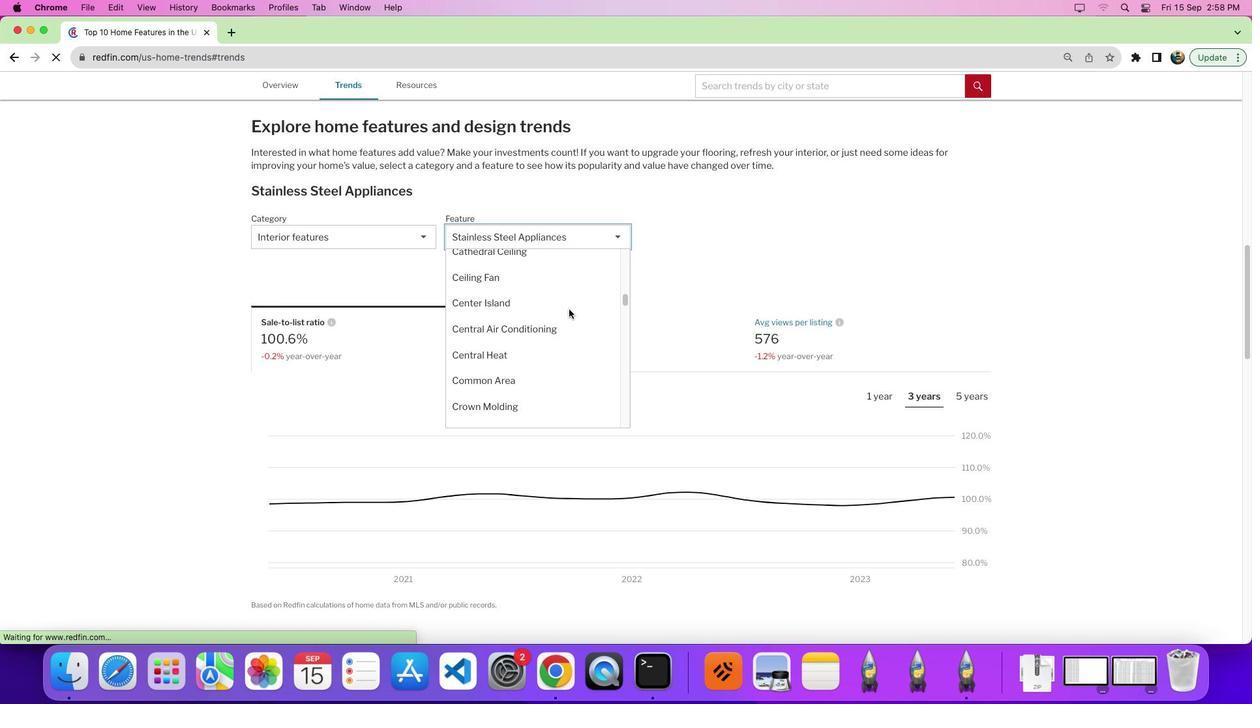 
Action: Mouse scrolled (567, 307) with delta (0, 0)
Screenshot: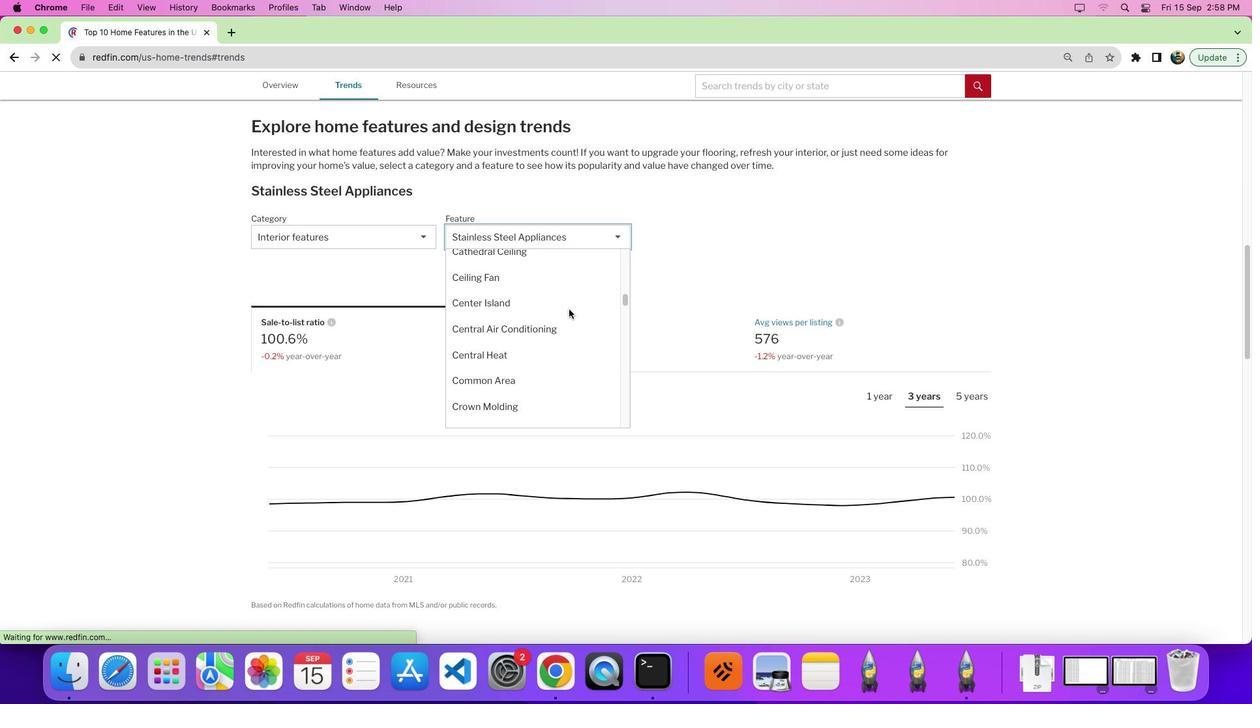 
Action: Mouse scrolled (567, 307) with delta (0, 5)
Screenshot: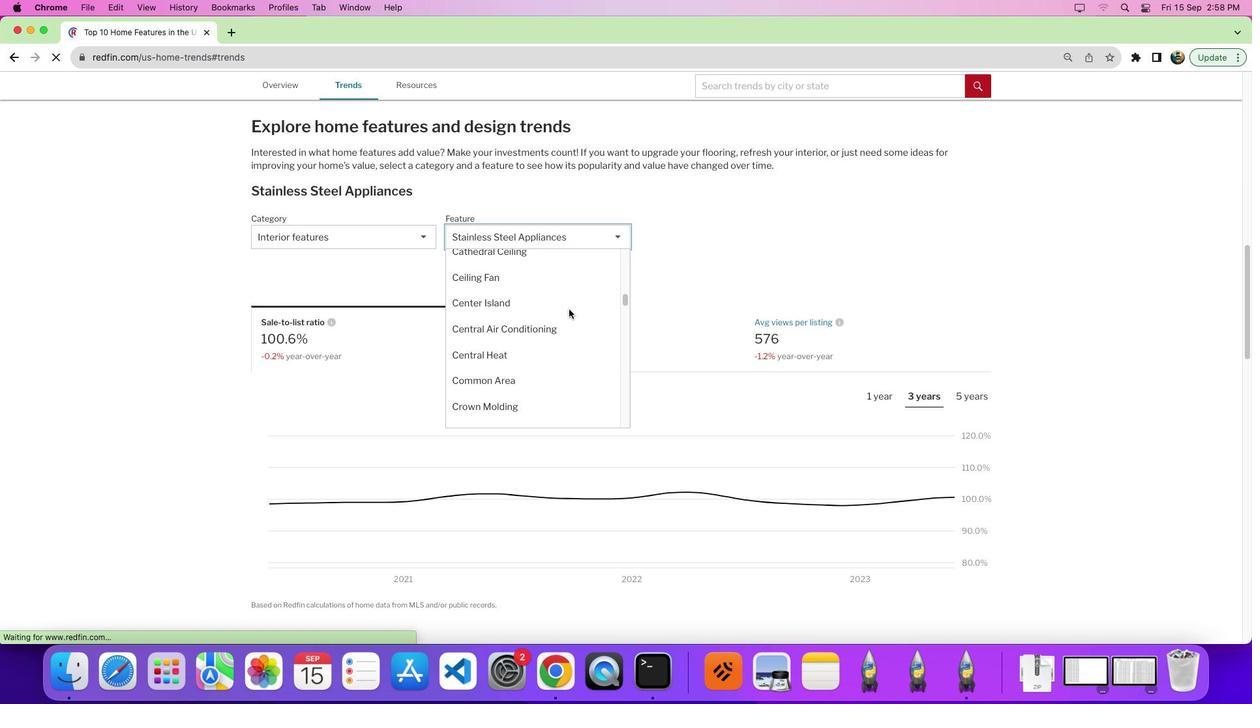
Action: Mouse scrolled (567, 307) with delta (0, 0)
Screenshot: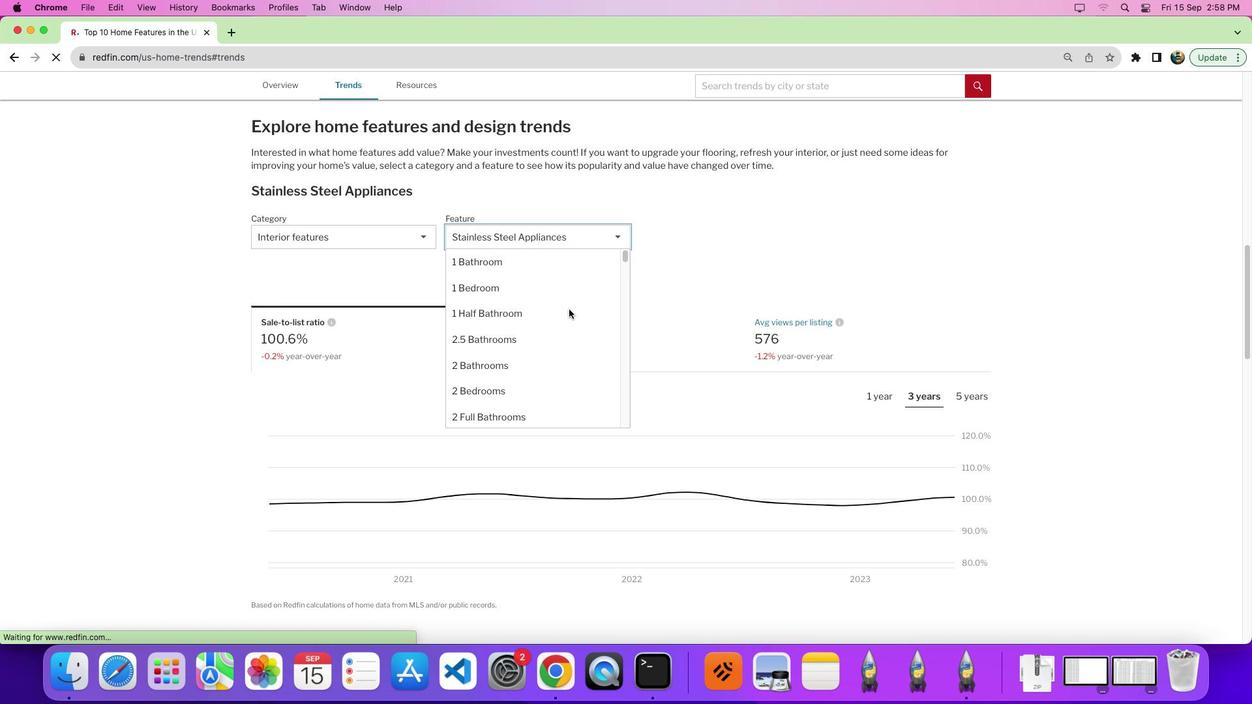 
Action: Mouse scrolled (567, 307) with delta (0, 0)
Screenshot: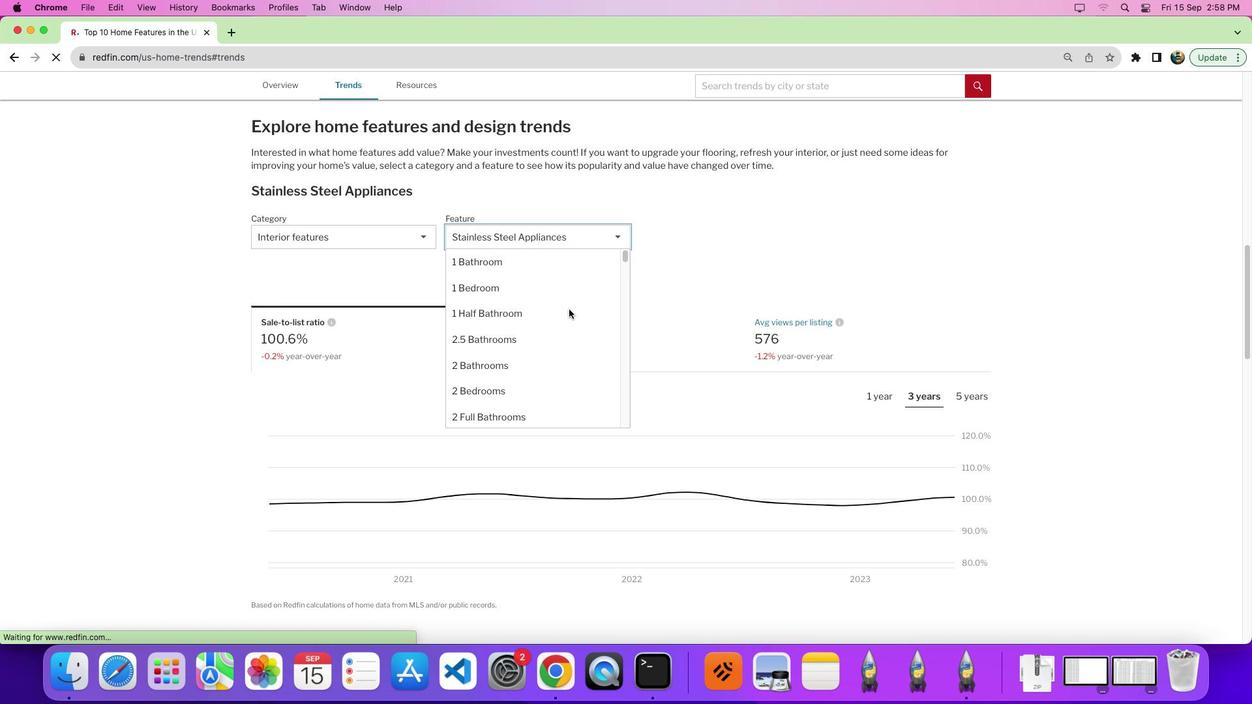 
Action: Mouse scrolled (567, 307) with delta (0, 4)
Screenshot: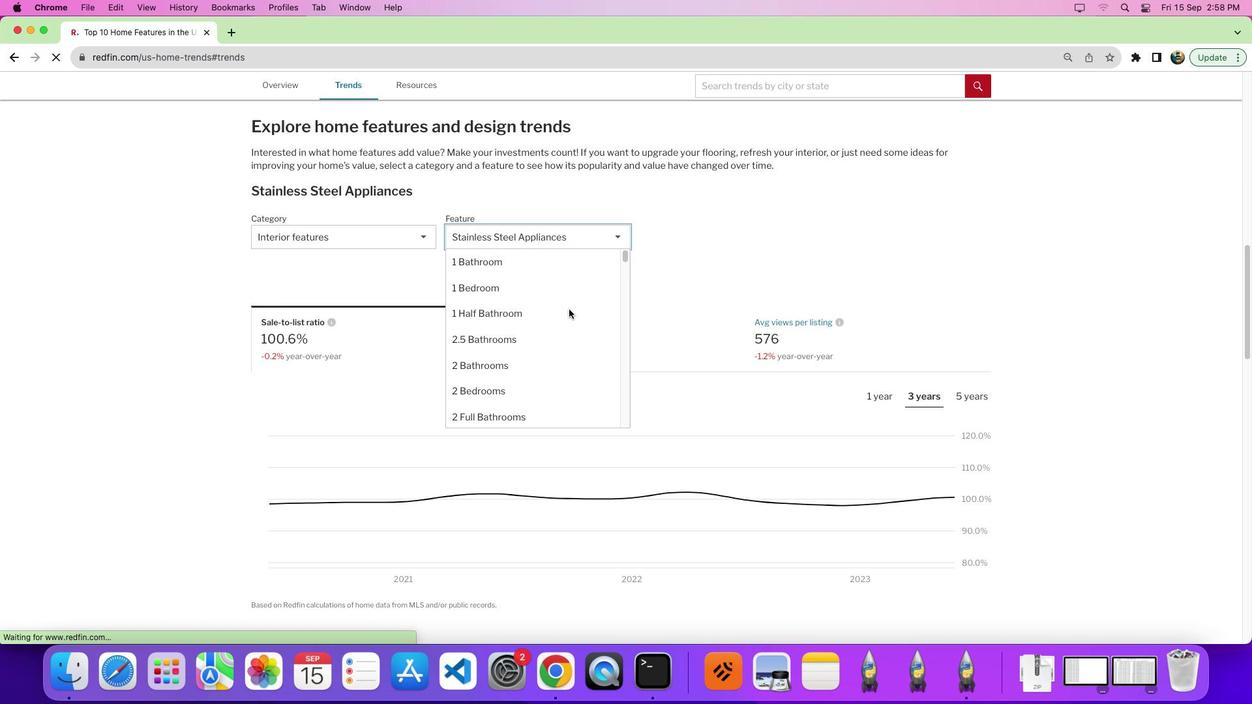 
Action: Mouse scrolled (567, 307) with delta (0, 7)
Screenshot: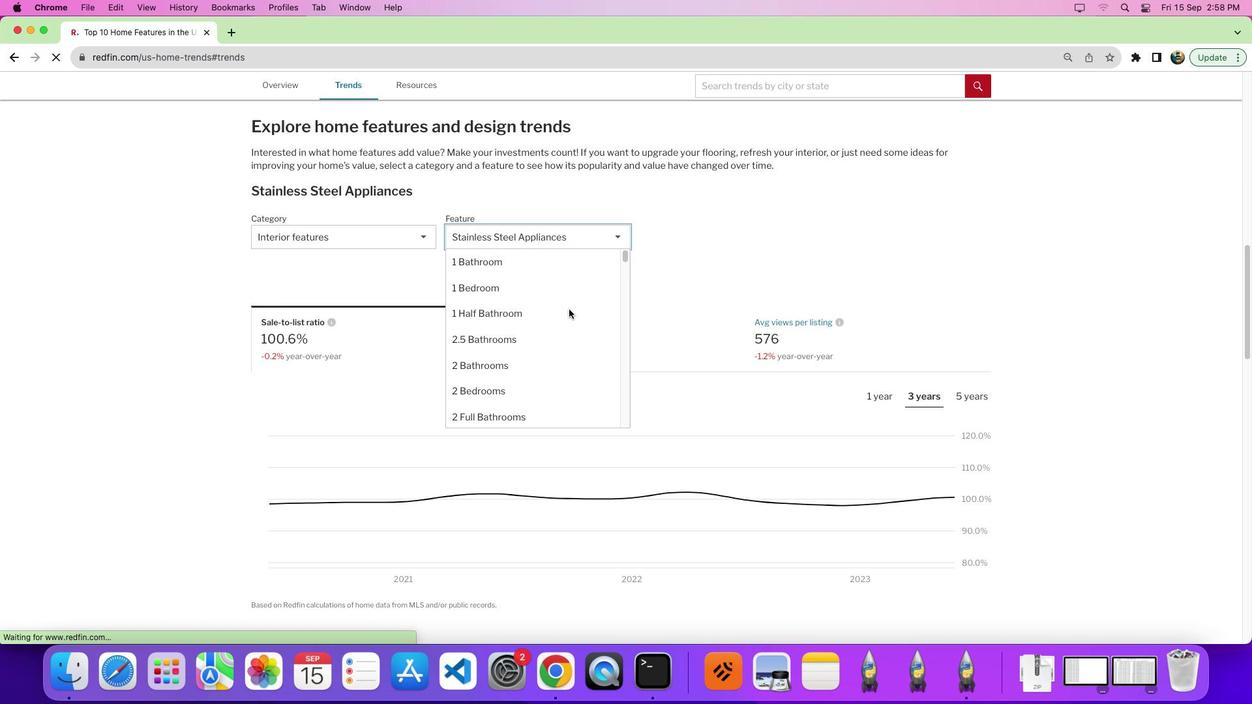 
Action: Mouse scrolled (567, 307) with delta (0, 0)
Screenshot: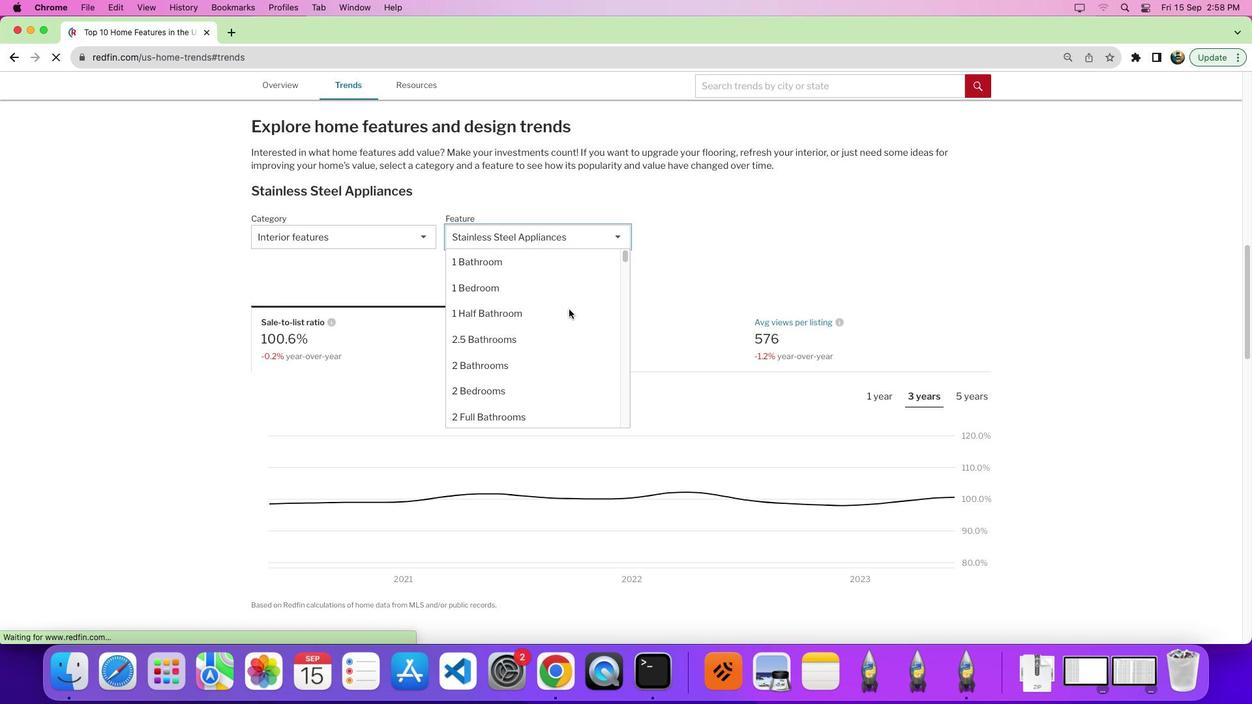 
Action: Mouse scrolled (567, 307) with delta (0, 0)
Screenshot: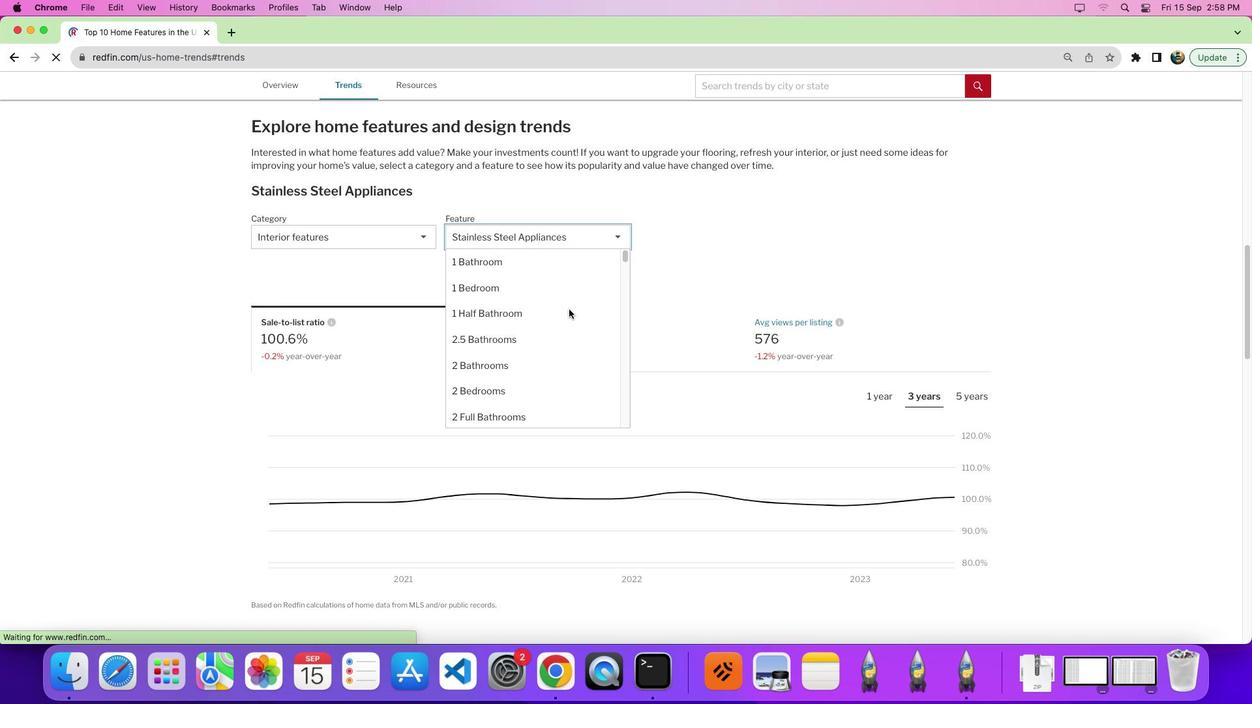 
Action: Mouse moved to (498, 348)
Screenshot: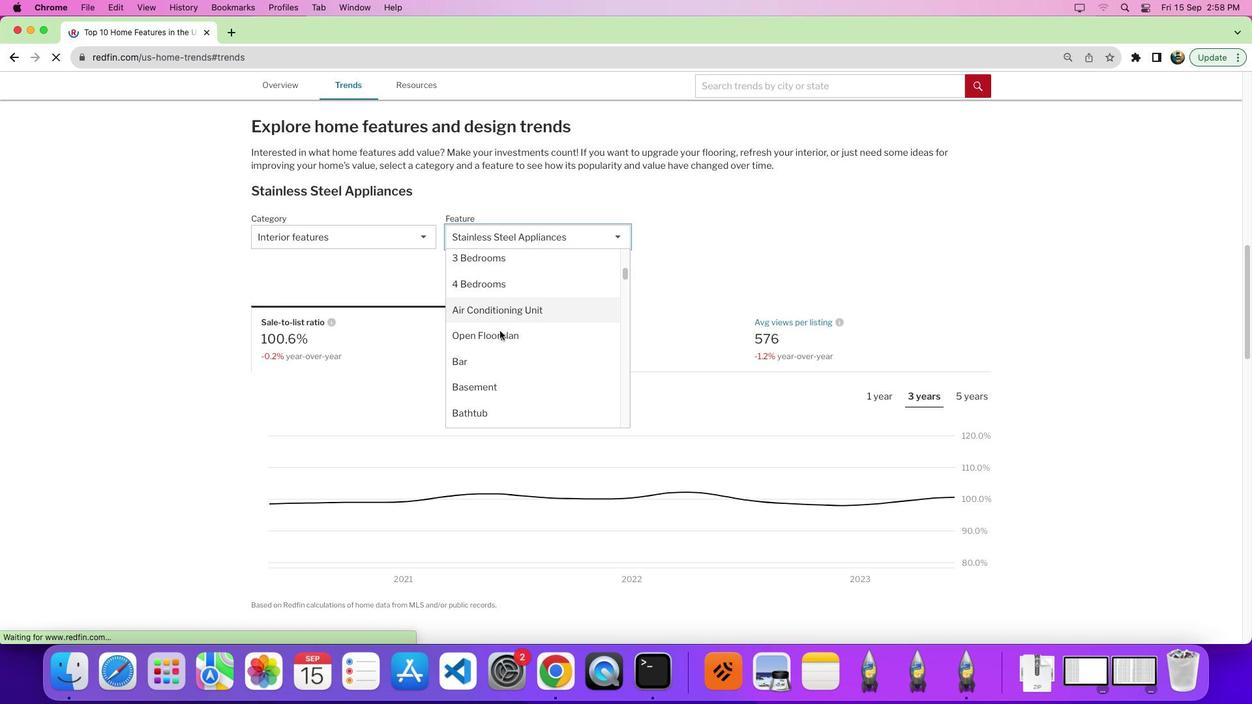 
Action: Mouse scrolled (498, 348) with delta (0, -1)
Screenshot: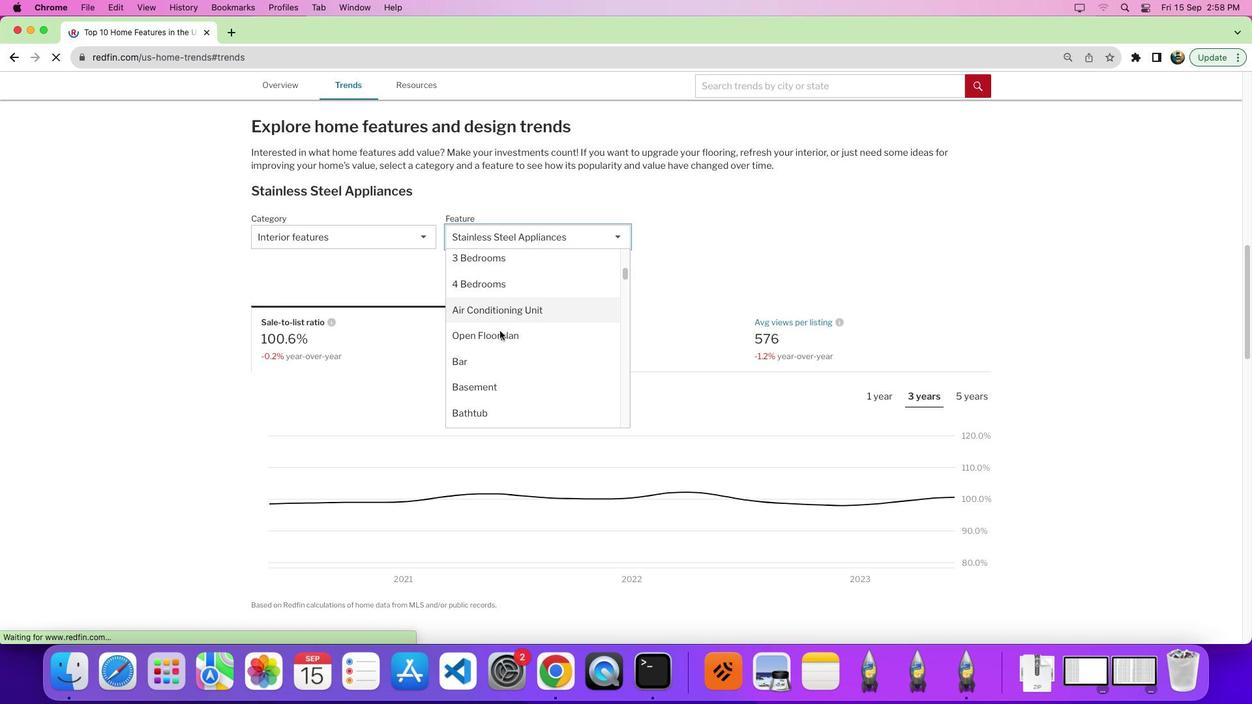 
Action: Mouse moved to (498, 348)
Screenshot: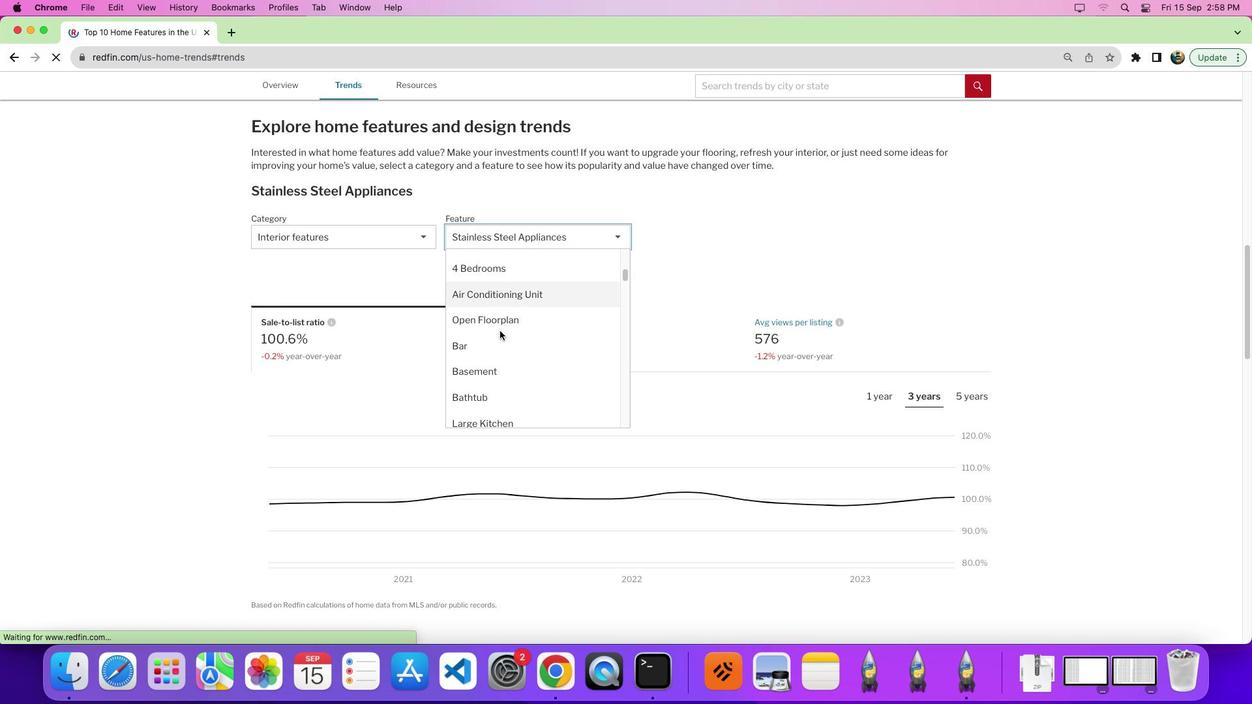 
Action: Mouse scrolled (498, 348) with delta (0, -1)
Screenshot: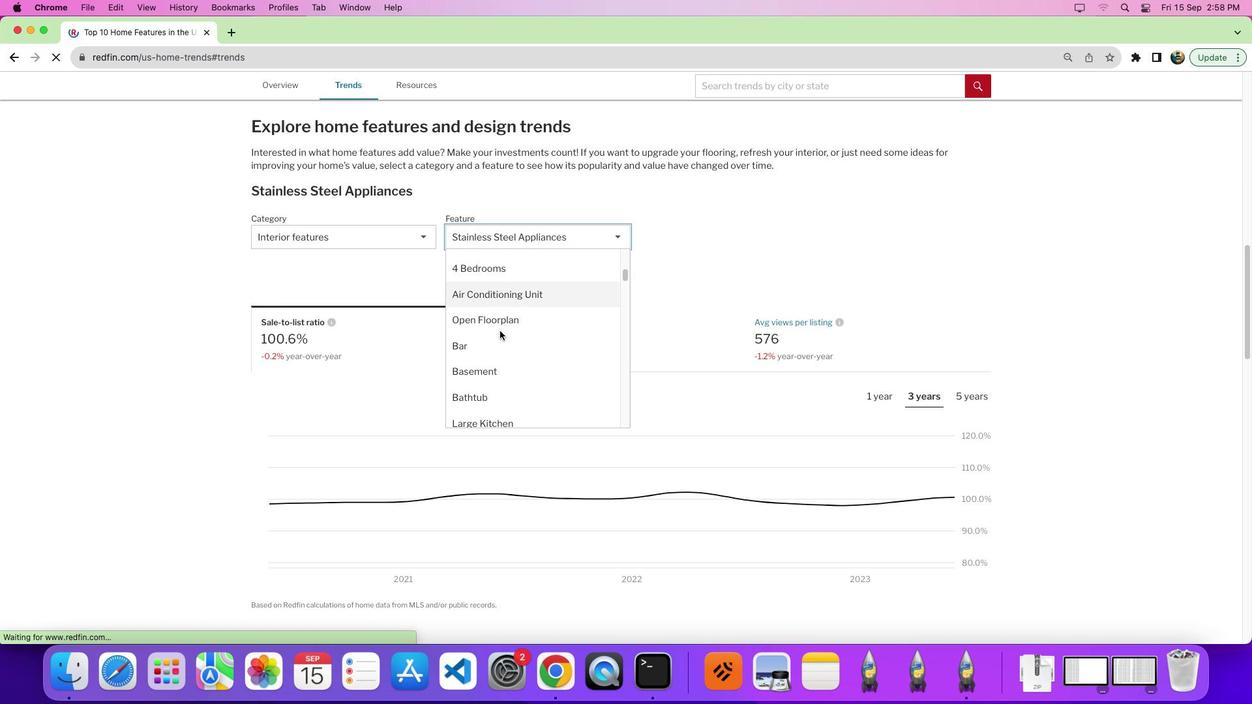 
Action: Mouse moved to (498, 336)
Screenshot: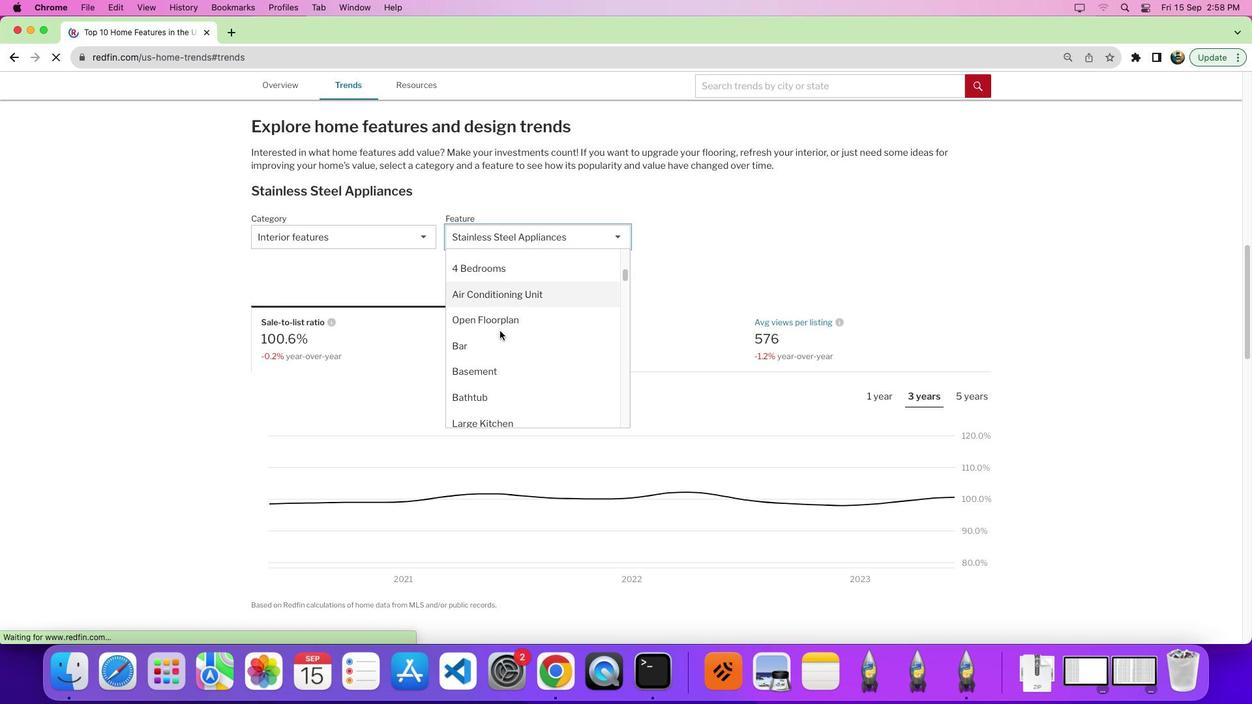 
Action: Mouse scrolled (498, 336) with delta (0, -5)
Screenshot: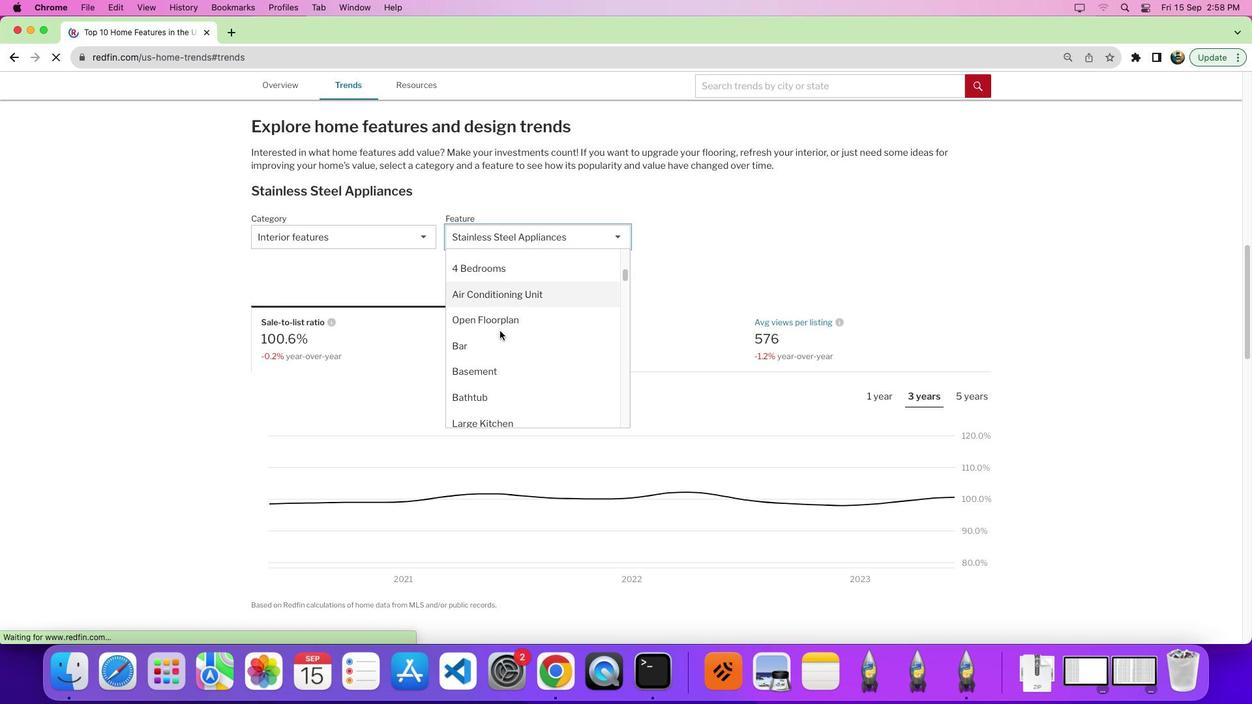 
Action: Mouse moved to (487, 346)
Screenshot: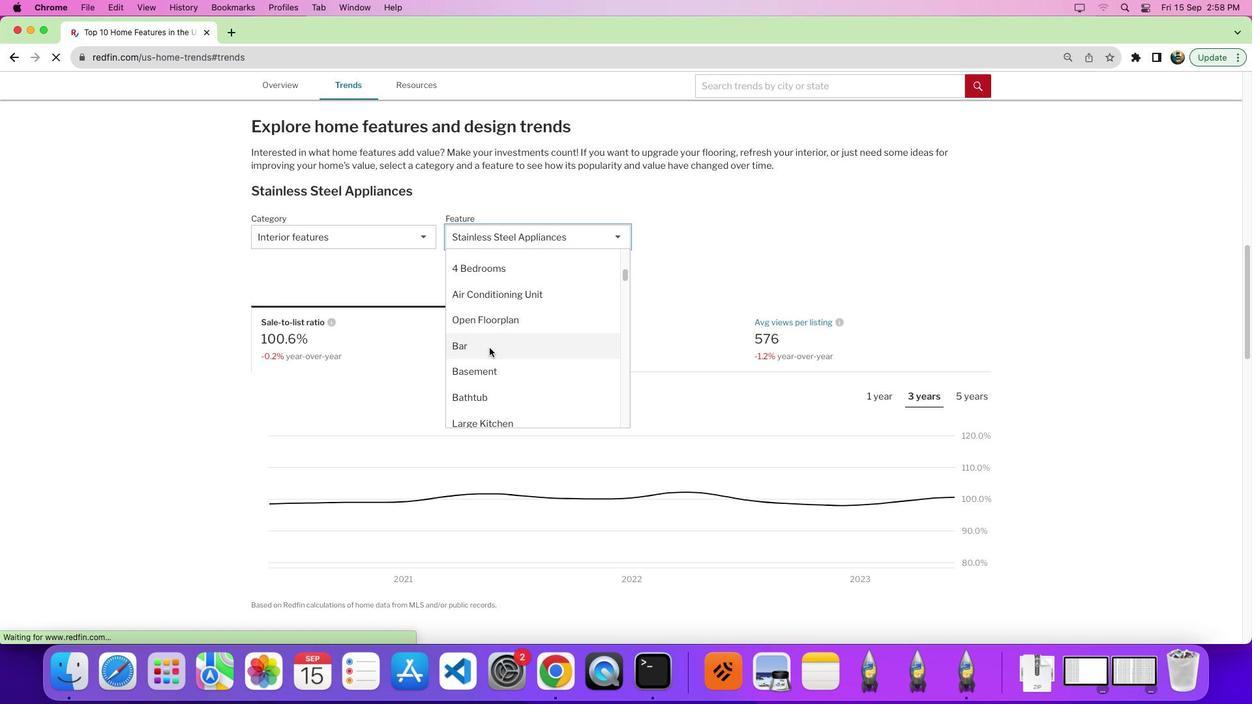 
Action: Mouse pressed left at (487, 346)
Screenshot: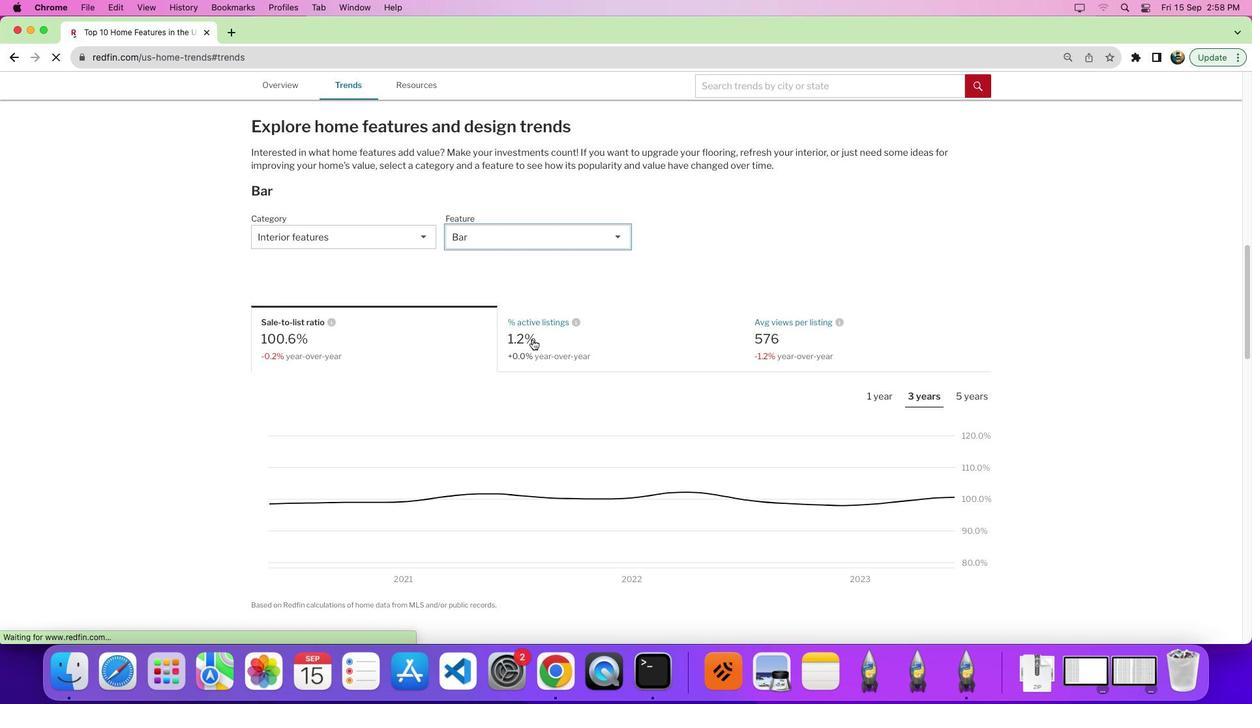 
Action: Mouse moved to (857, 288)
Screenshot: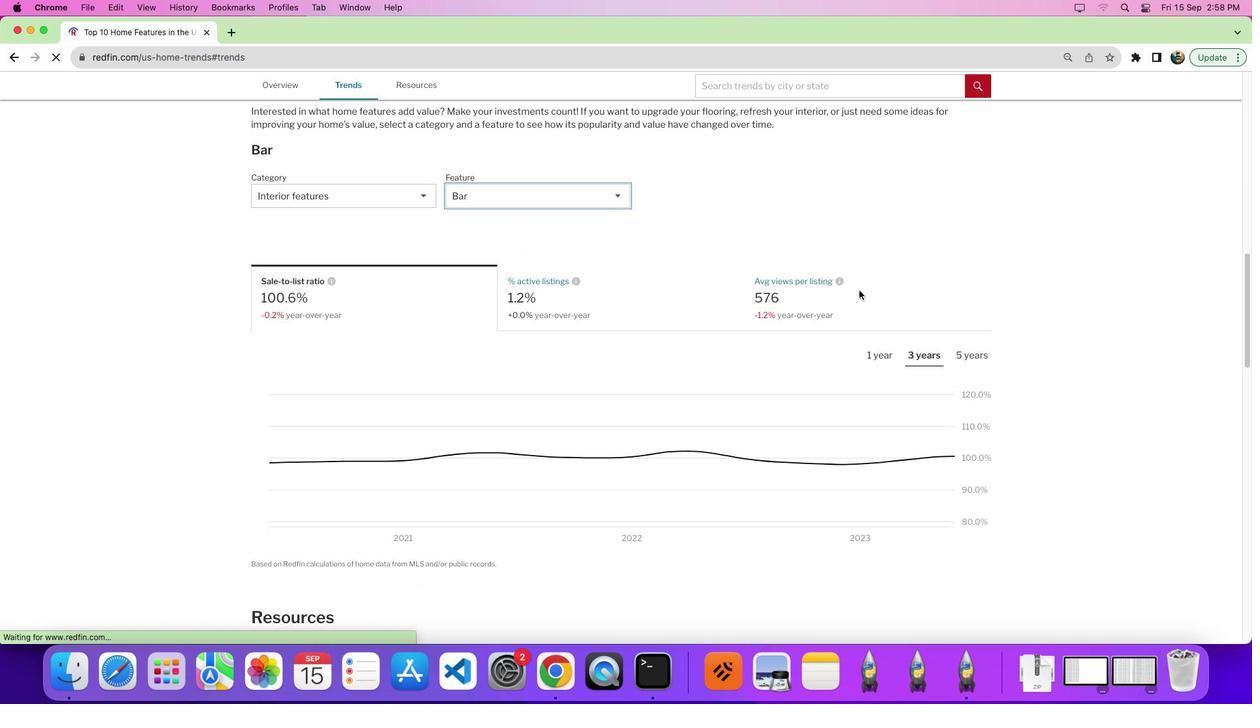 
Action: Mouse scrolled (857, 288) with delta (0, -1)
Screenshot: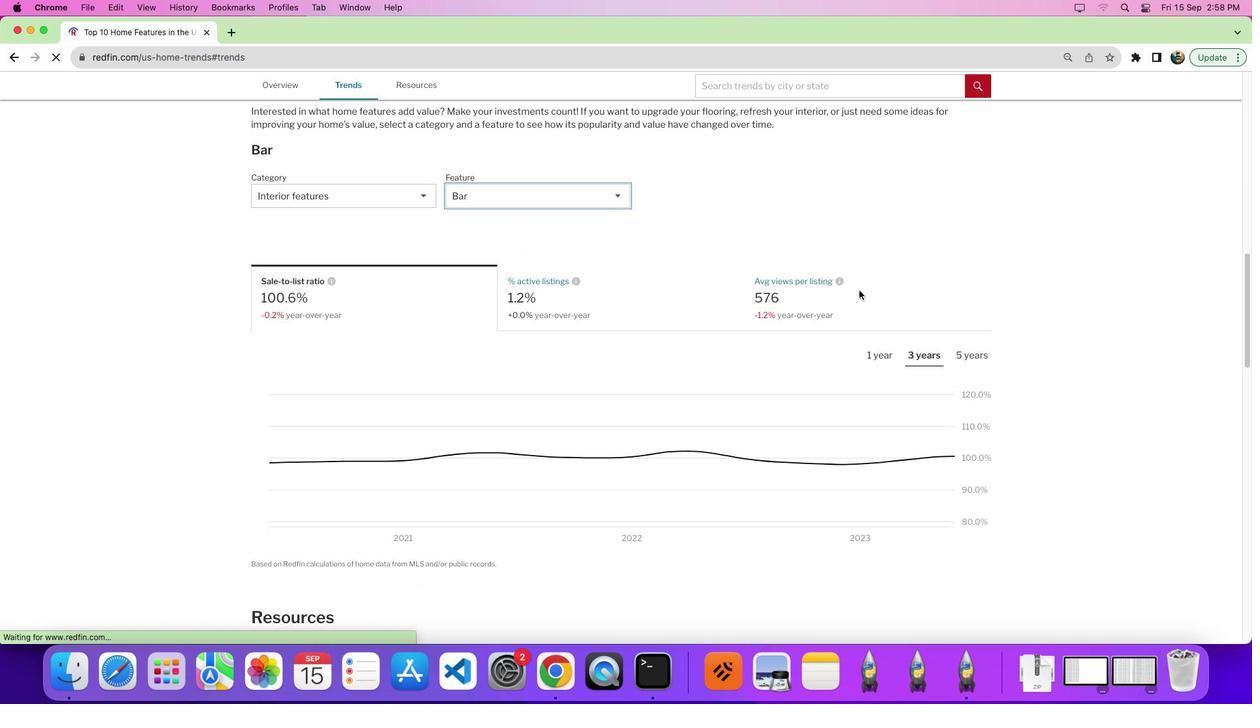 
Action: Mouse scrolled (857, 288) with delta (0, -1)
Screenshot: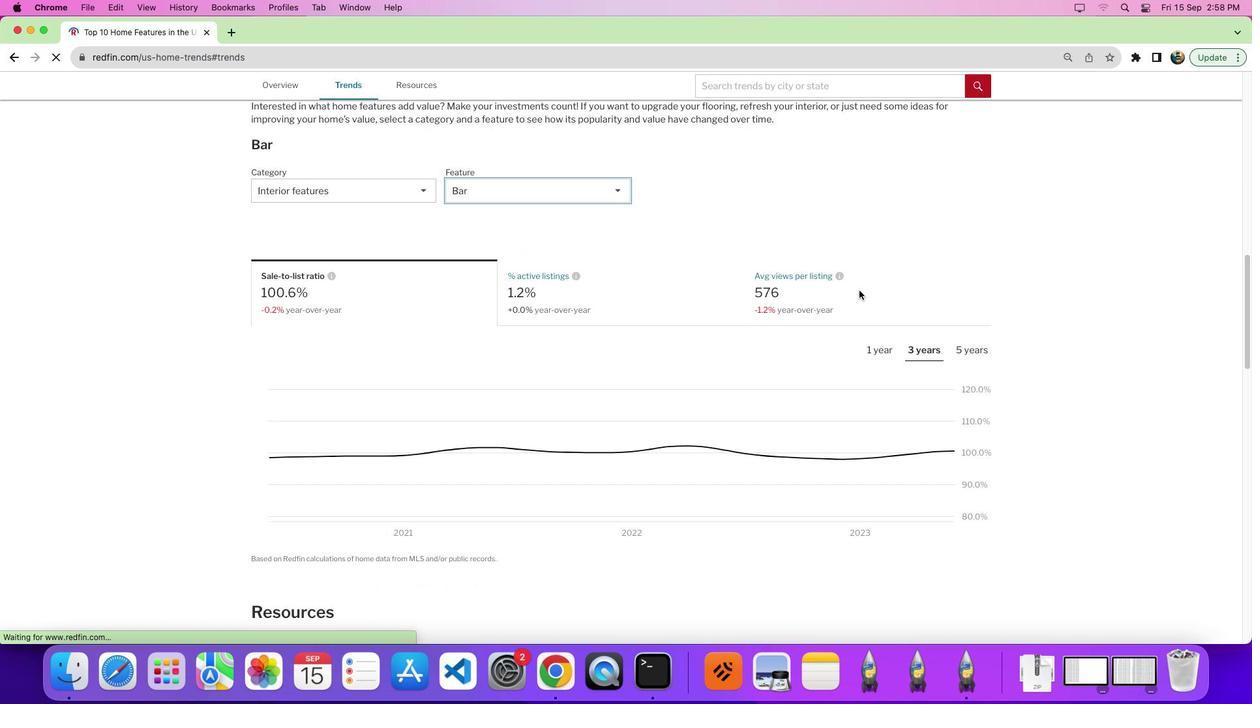 
Action: Mouse moved to (799, 282)
Screenshot: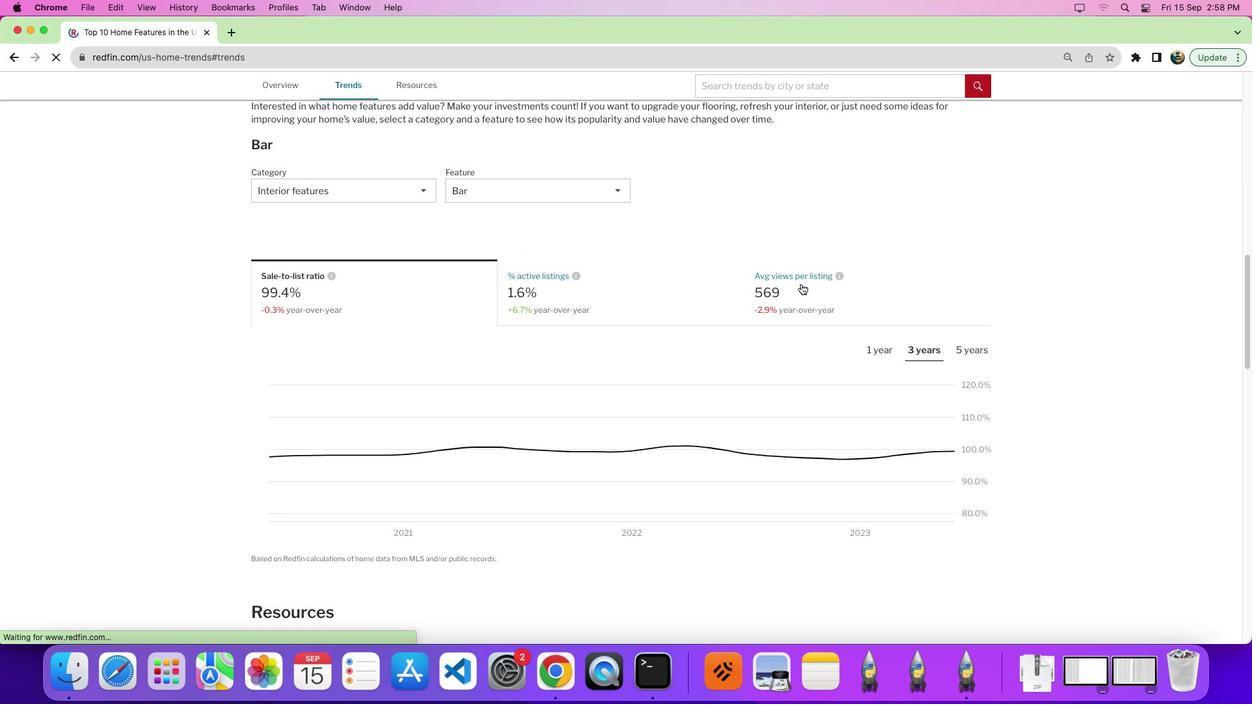 
Action: Mouse pressed left at (799, 282)
Screenshot: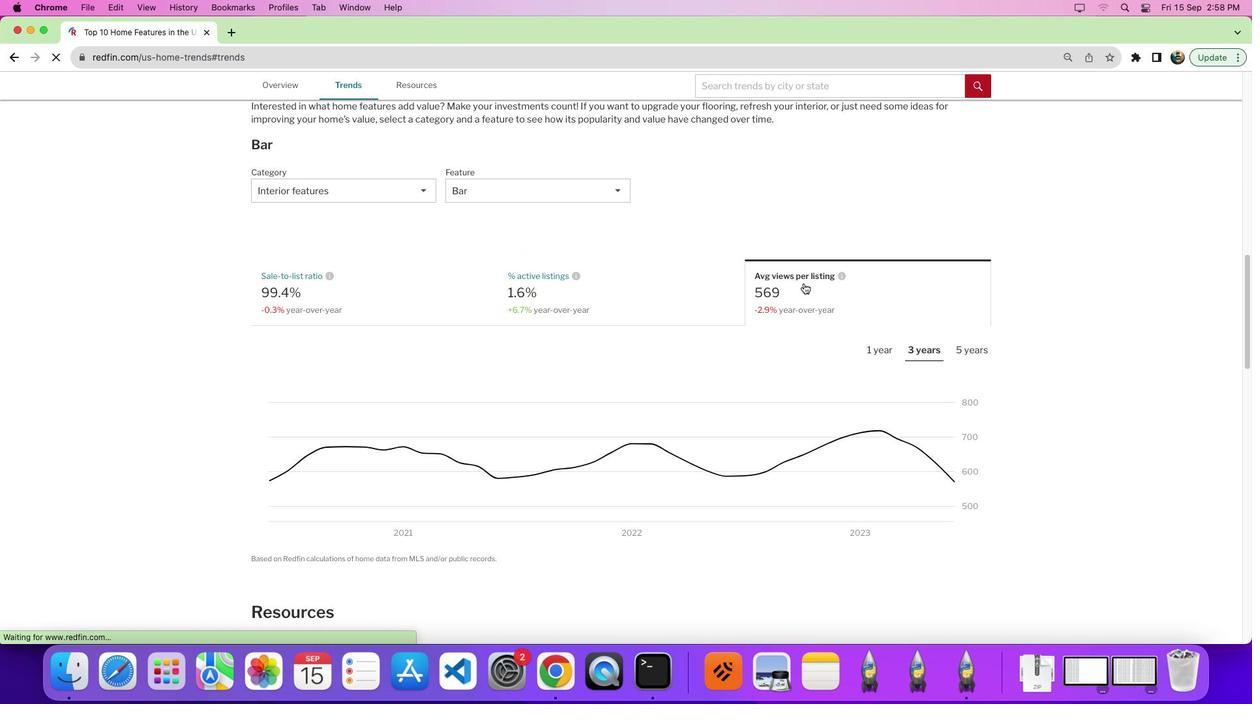 
Action: Mouse moved to (858, 267)
Screenshot: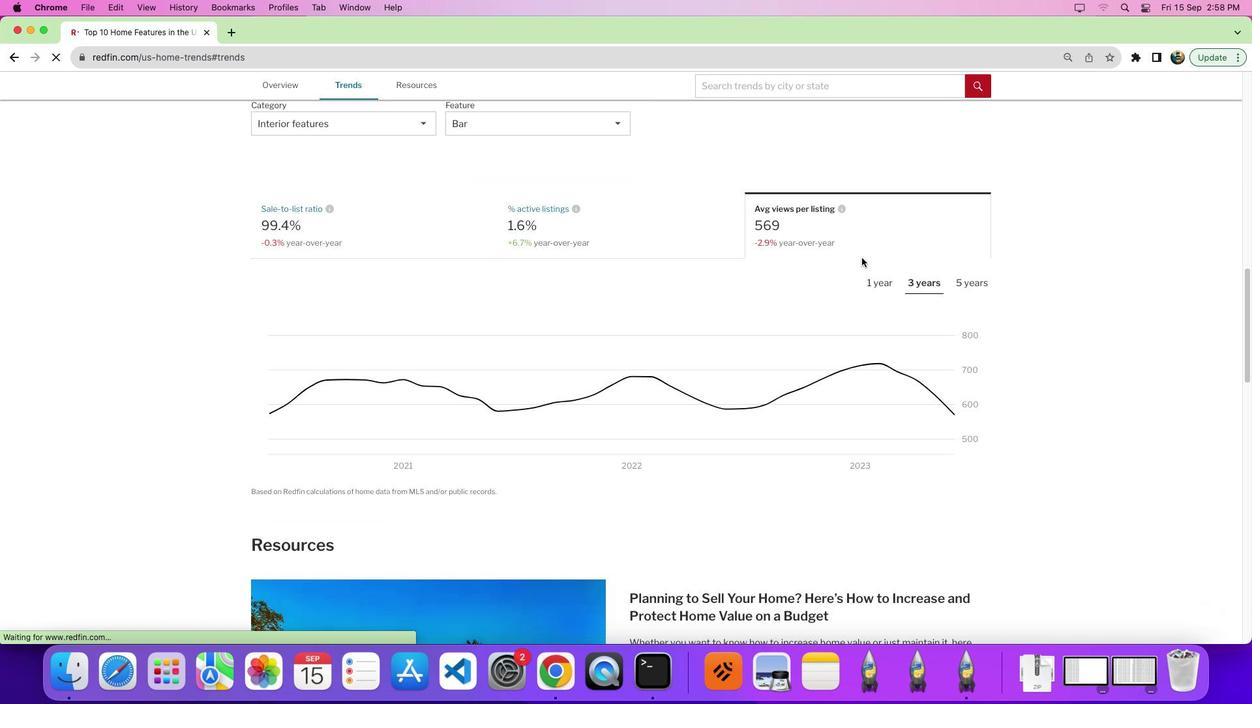 
Action: Mouse scrolled (858, 267) with delta (0, -1)
Screenshot: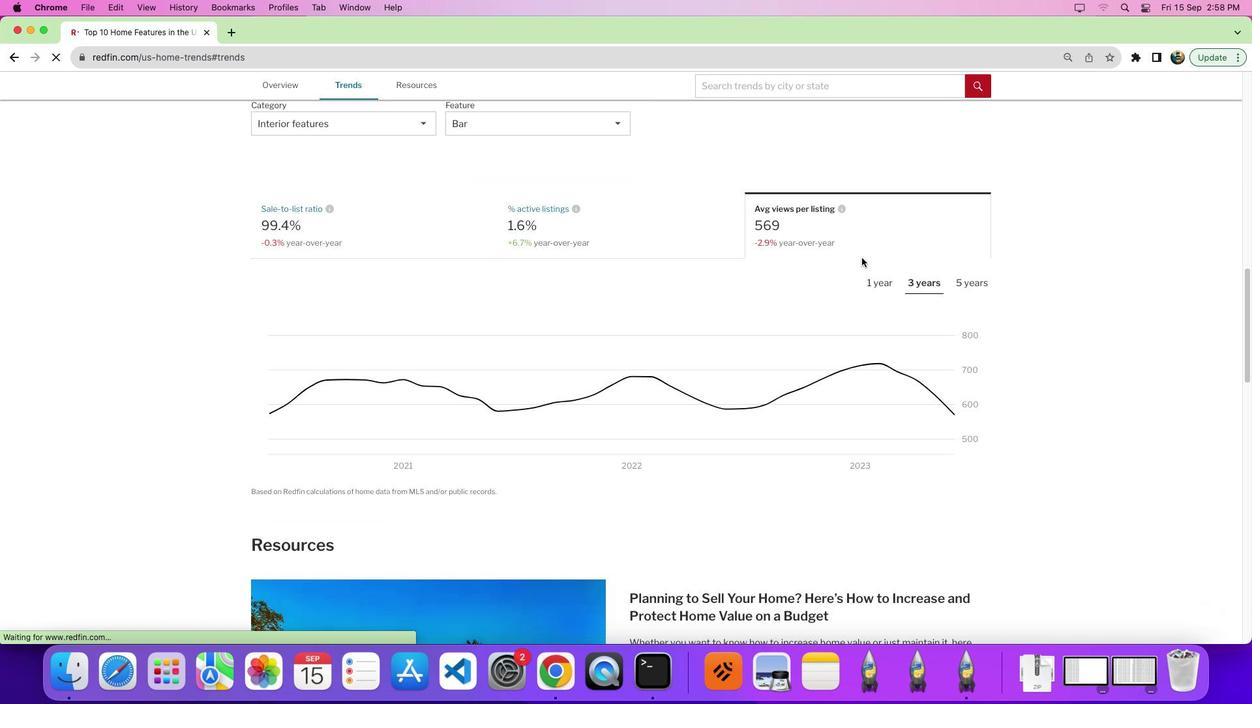 
Action: Mouse moved to (858, 265)
Screenshot: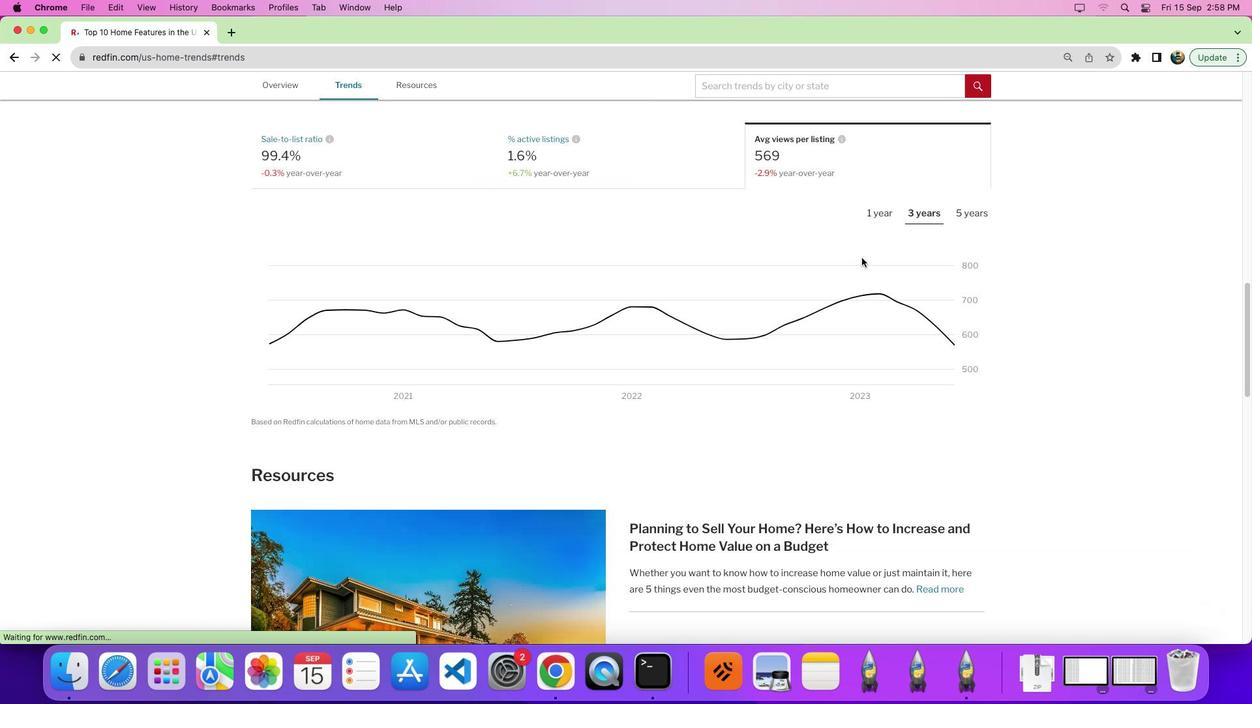 
Action: Mouse scrolled (858, 265) with delta (0, -1)
Screenshot: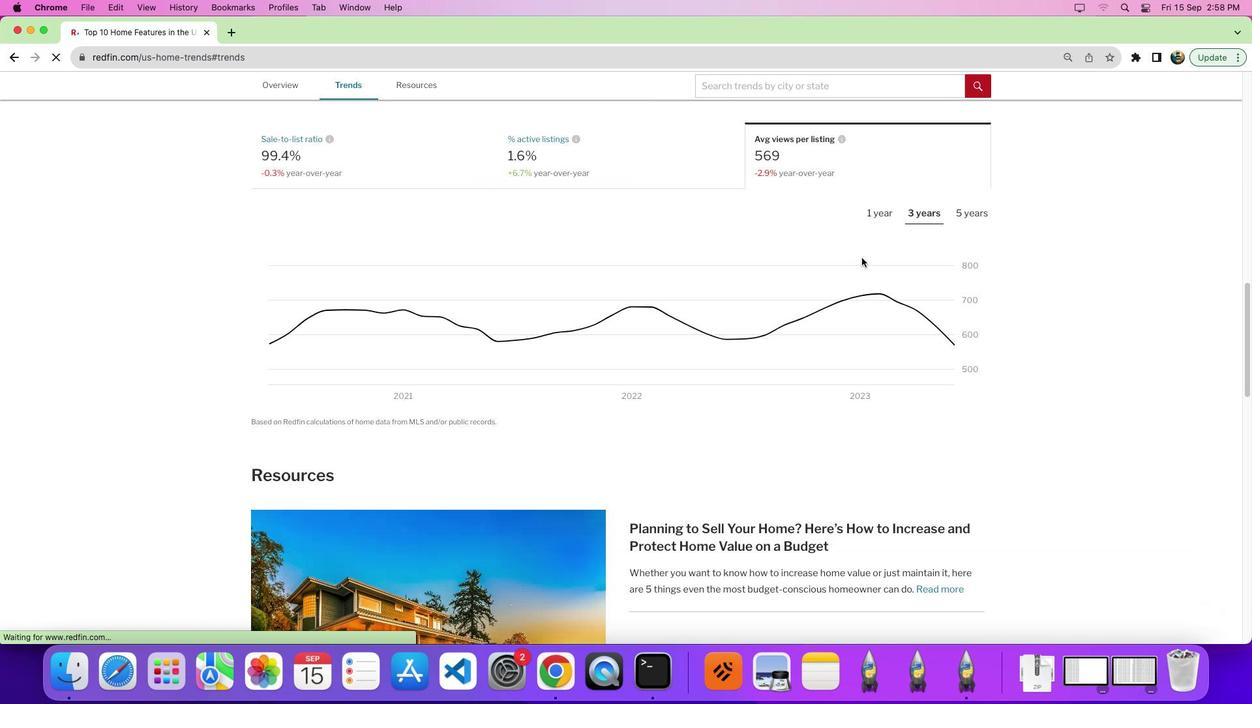 
Action: Mouse moved to (858, 264)
Screenshot: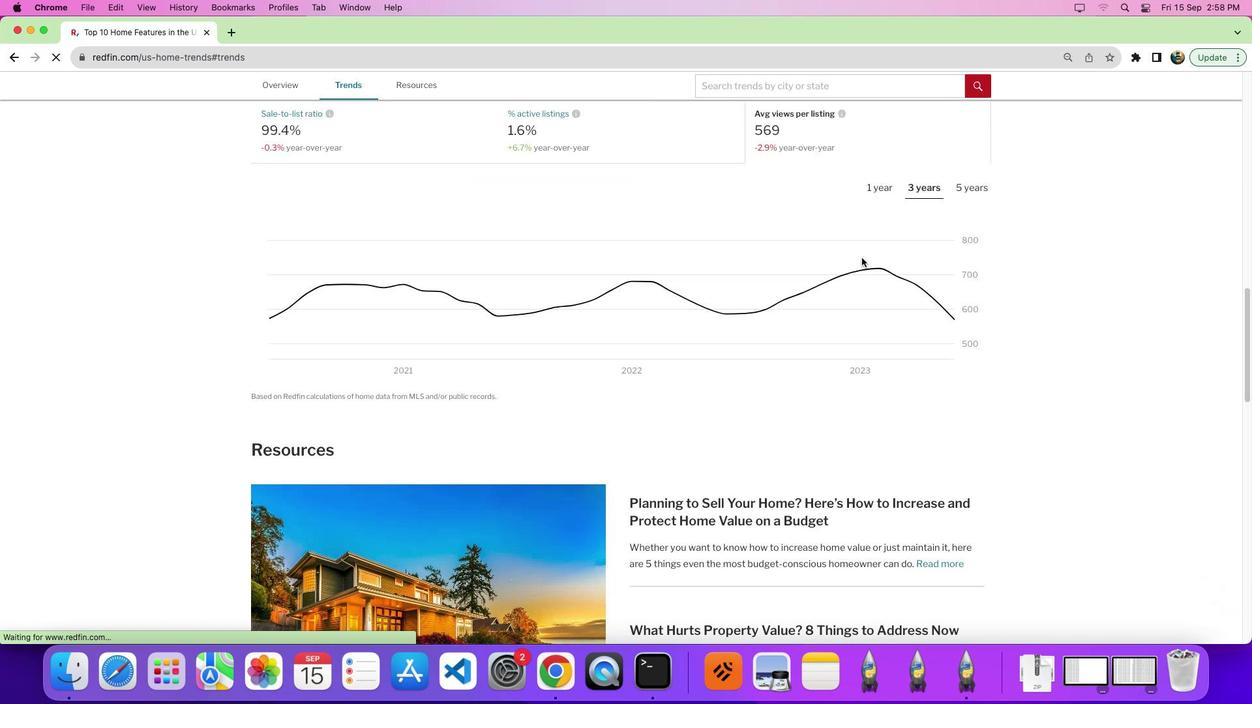 
Action: Mouse scrolled (858, 264) with delta (0, -3)
Screenshot: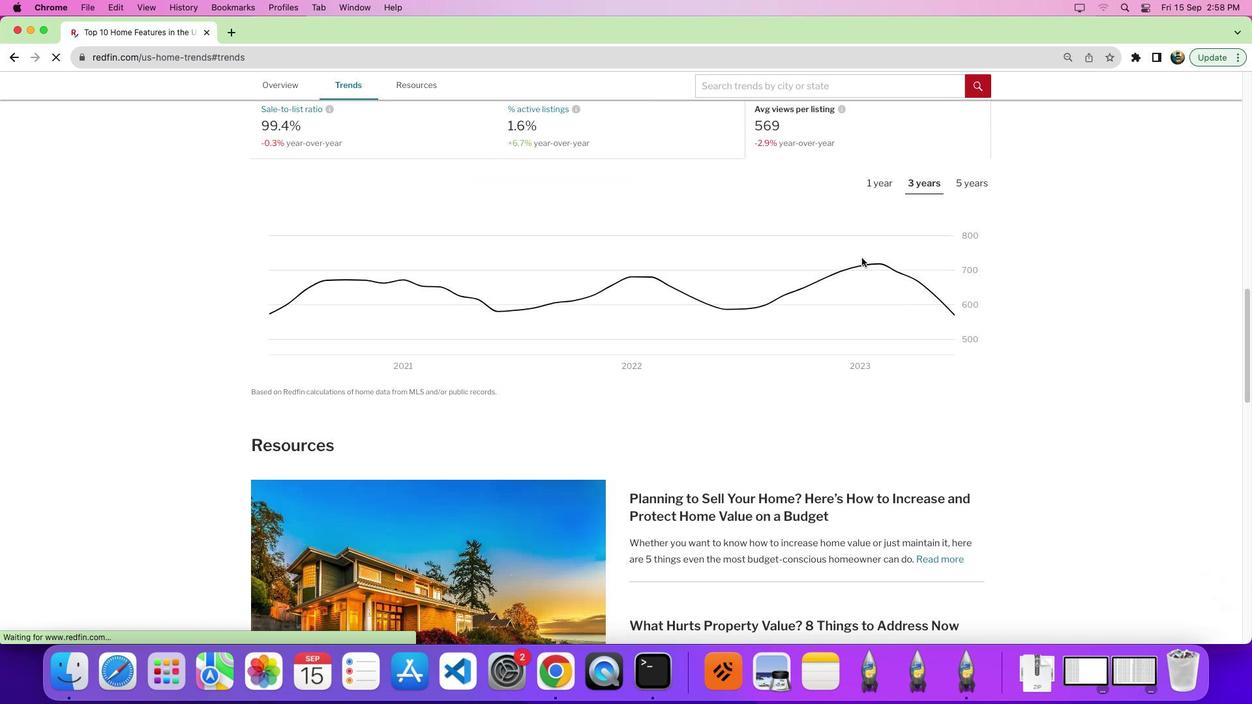 
Action: Mouse moved to (917, 324)
Screenshot: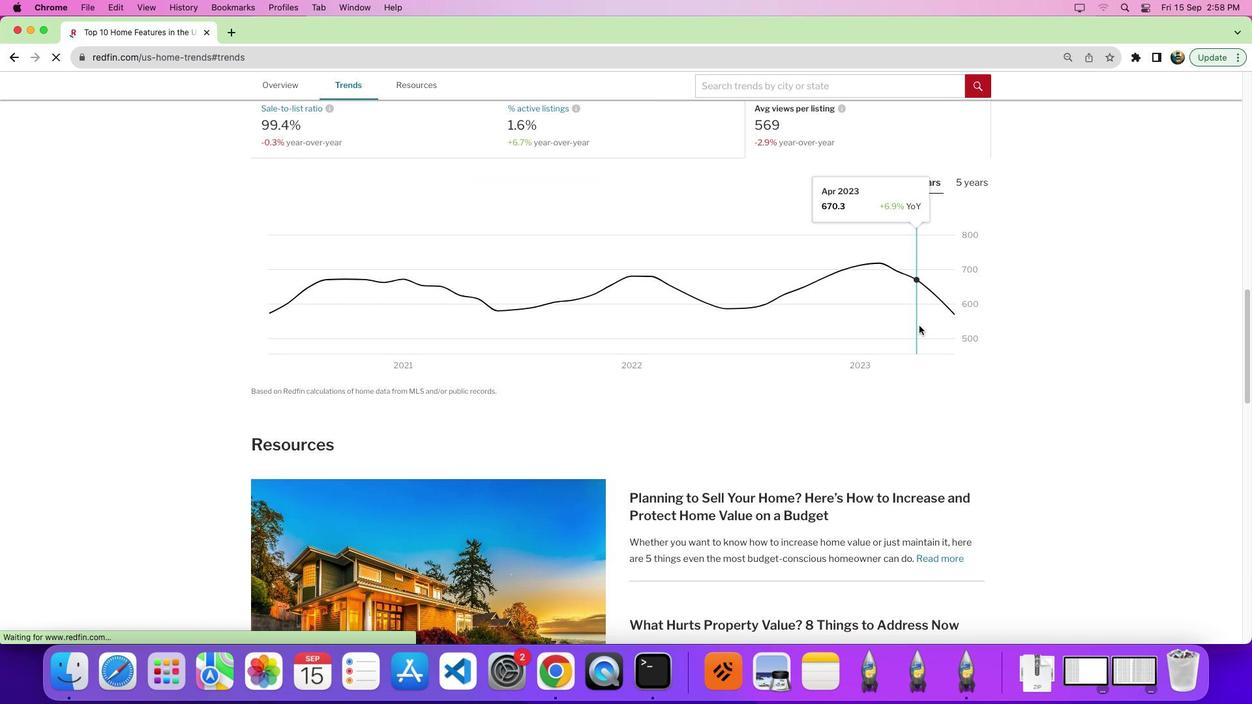
Action: Mouse scrolled (917, 324) with delta (0, -1)
Screenshot: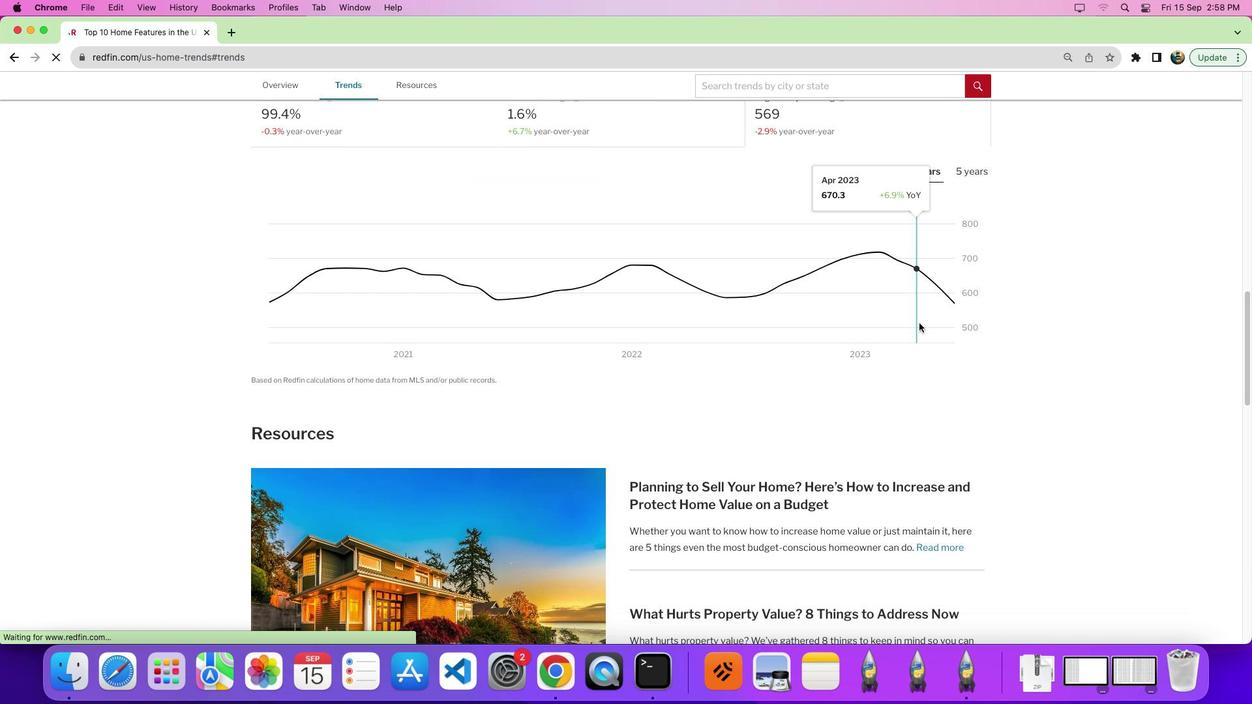 
Action: Mouse moved to (917, 324)
Screenshot: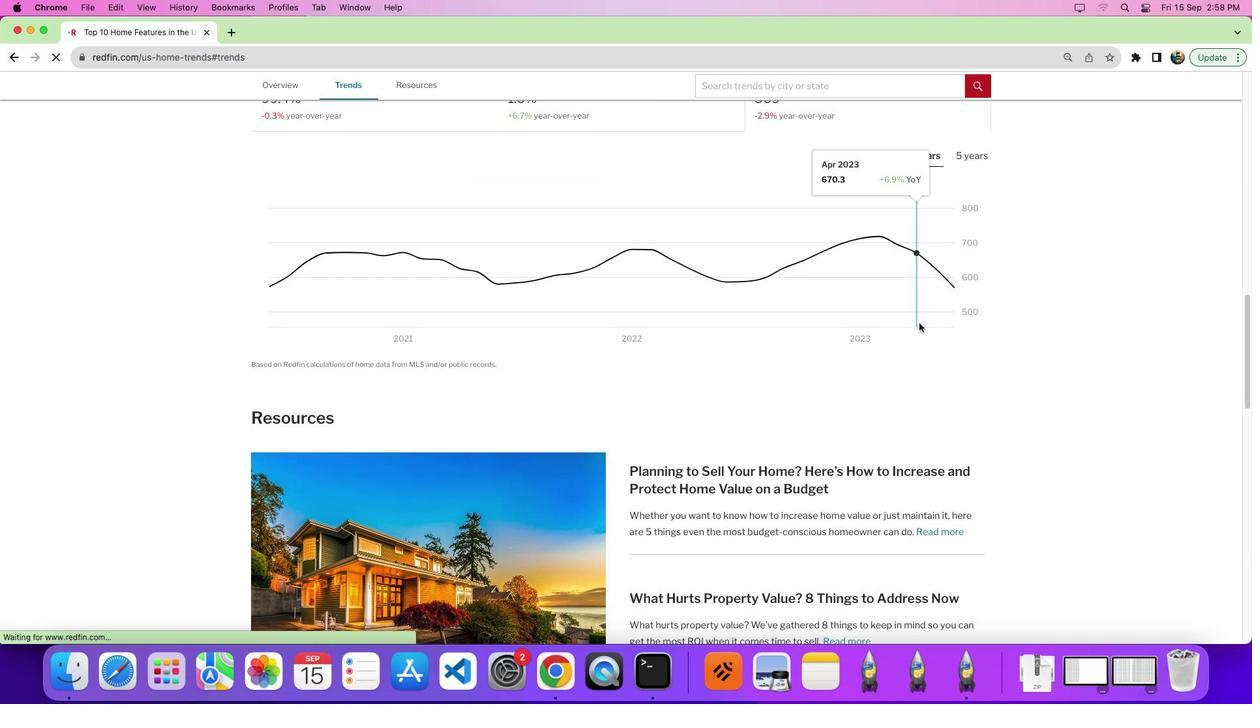 
Action: Mouse scrolled (917, 324) with delta (0, -1)
Screenshot: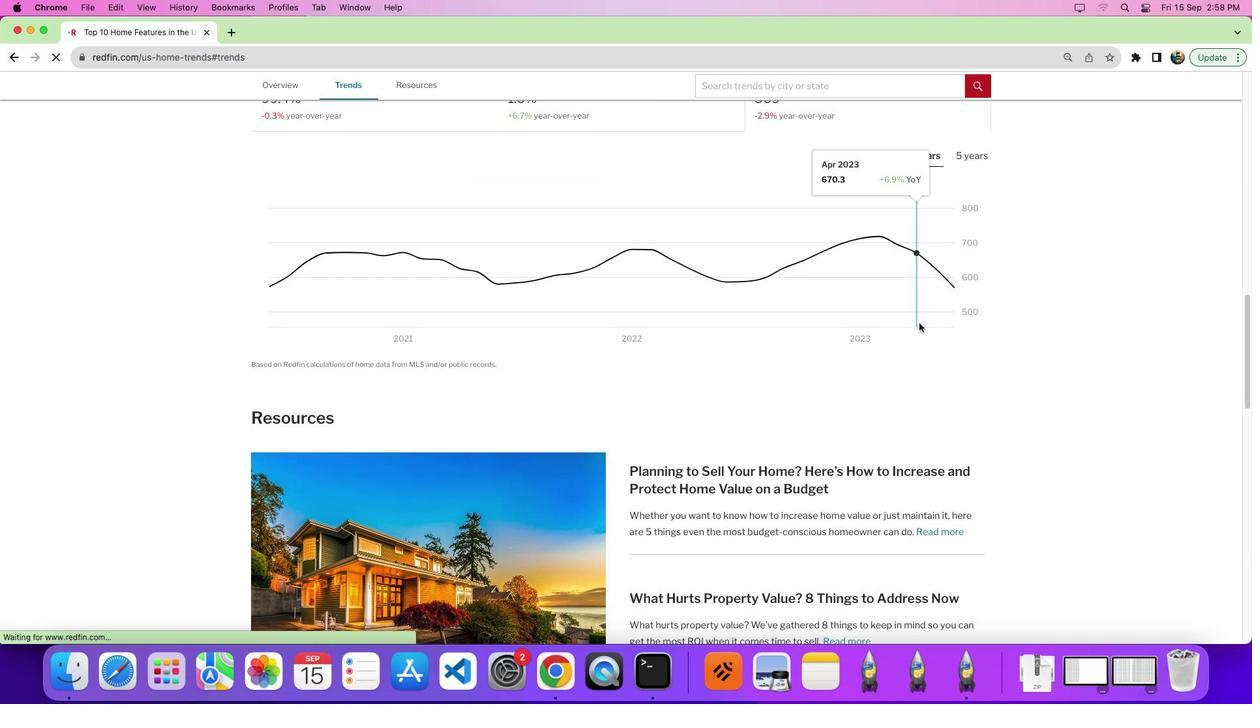 
Action: Mouse moved to (1051, 293)
Screenshot: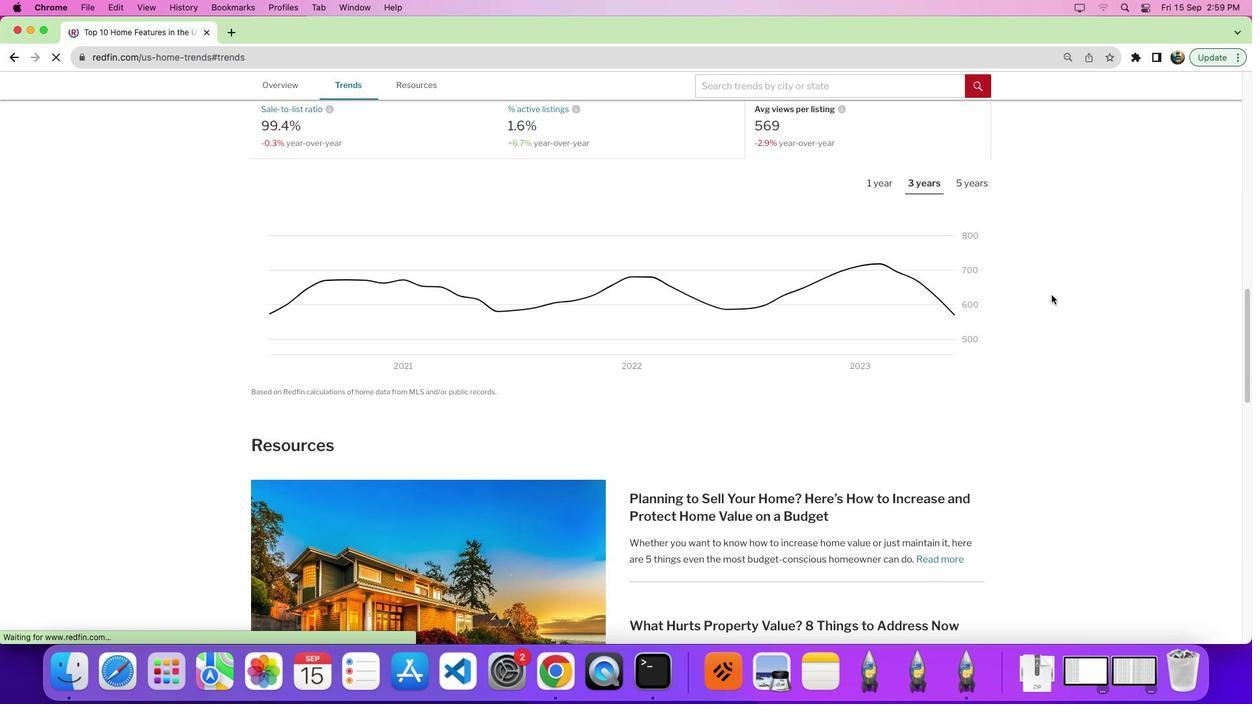 
Action: Mouse scrolled (1051, 293) with delta (0, 0)
Screenshot: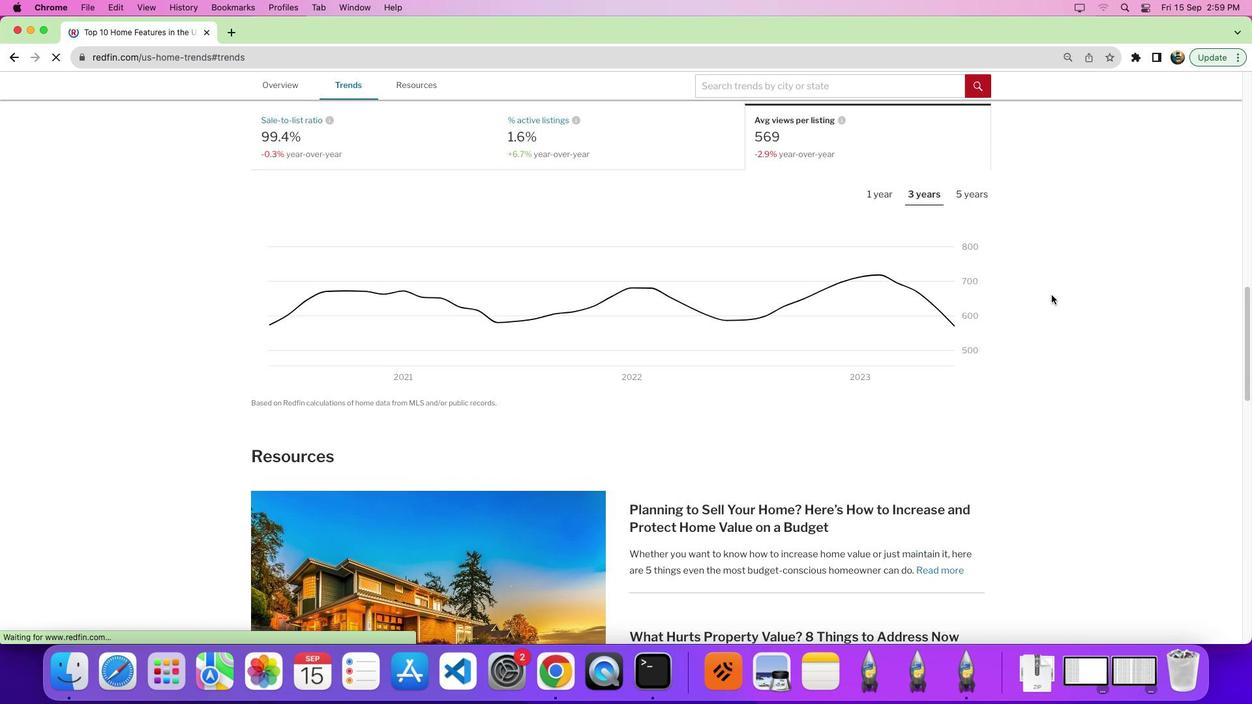 
Action: Mouse scrolled (1051, 293) with delta (0, 0)
Screenshot: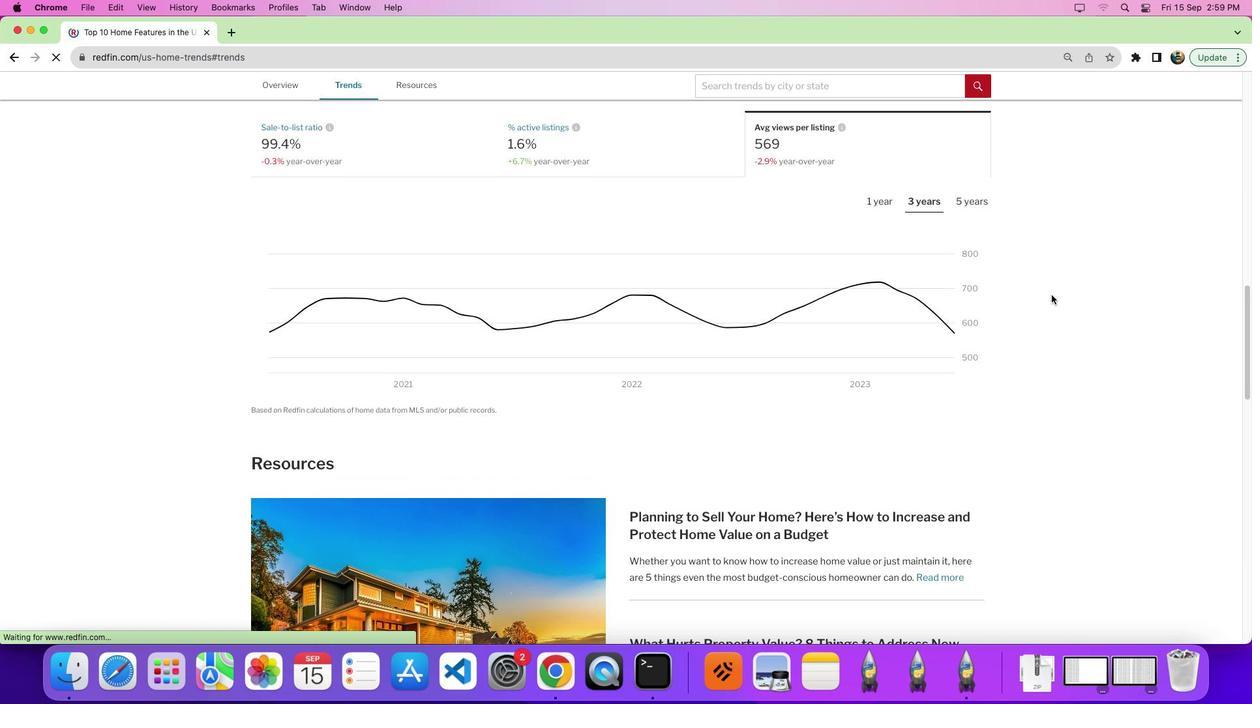 
Action: Mouse moved to (971, 287)
Screenshot: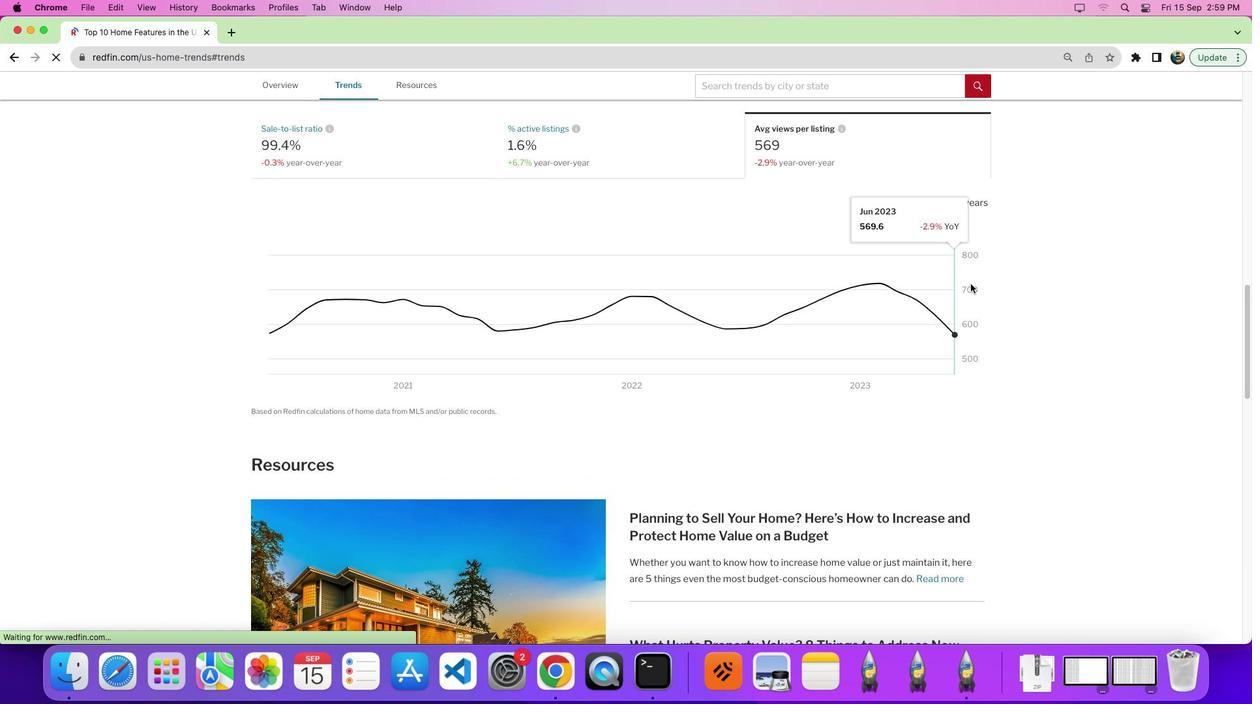 
